 Task: Create a due date automation trigger when advanced on, 2 working days after a card is due add dates with an incomplete due date at 11:00 AM.
Action: Mouse moved to (1042, 322)
Screenshot: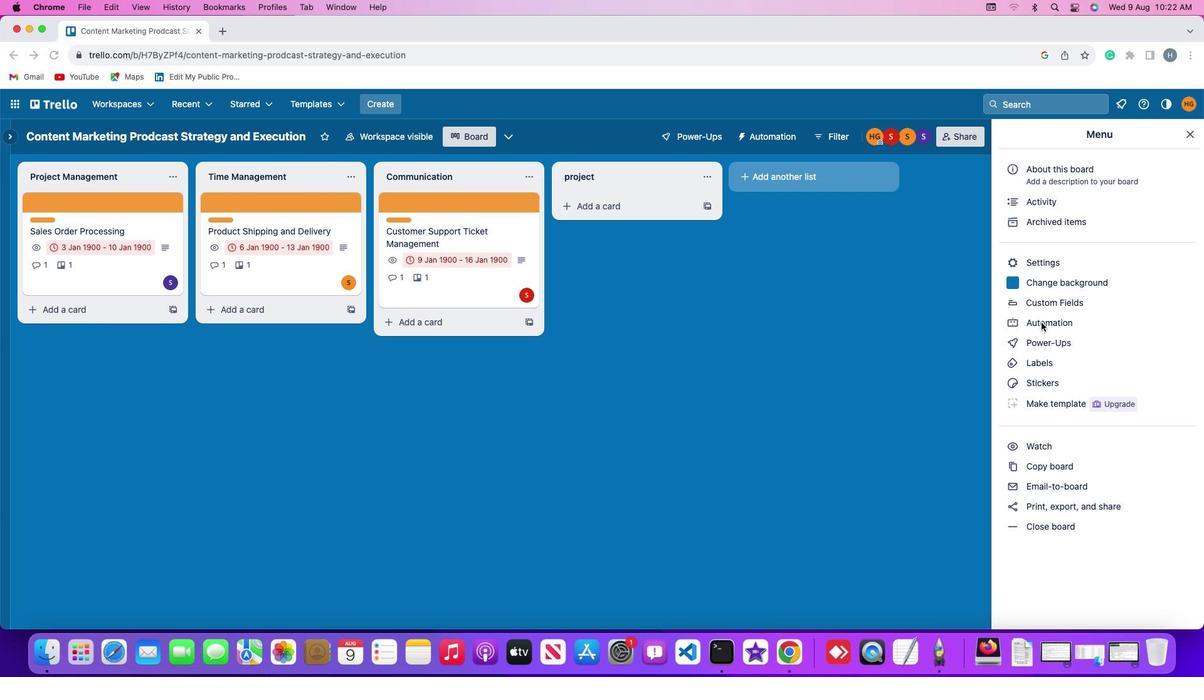 
Action: Mouse pressed left at (1042, 322)
Screenshot: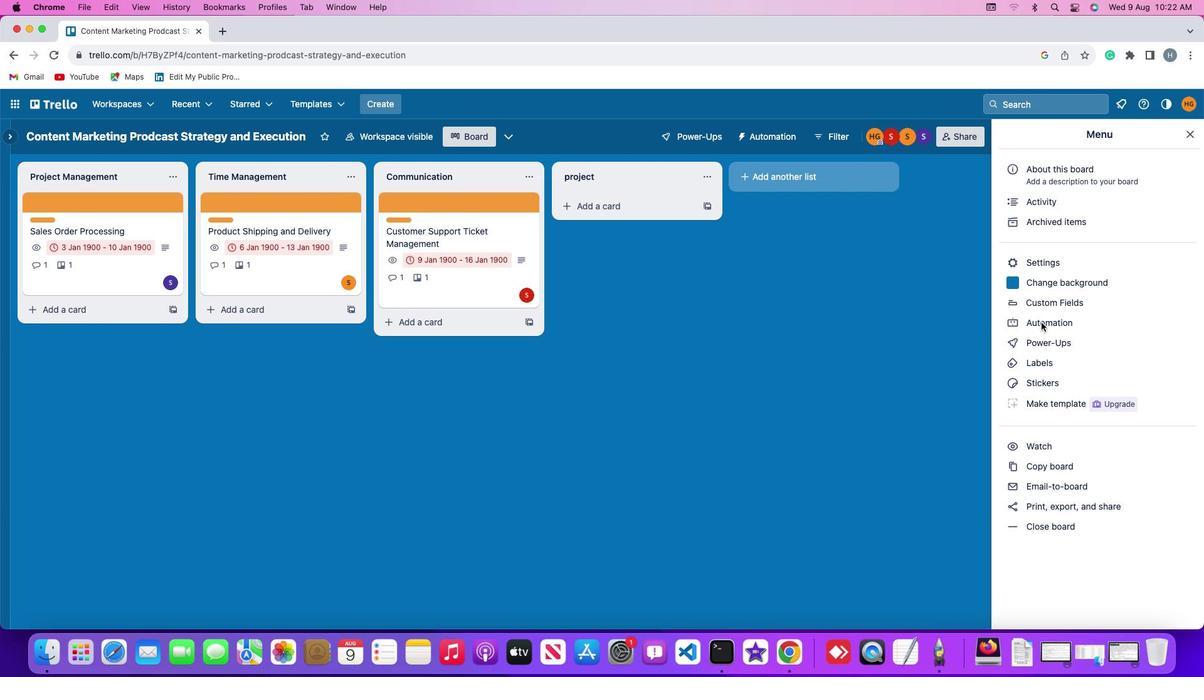
Action: Mouse pressed left at (1042, 322)
Screenshot: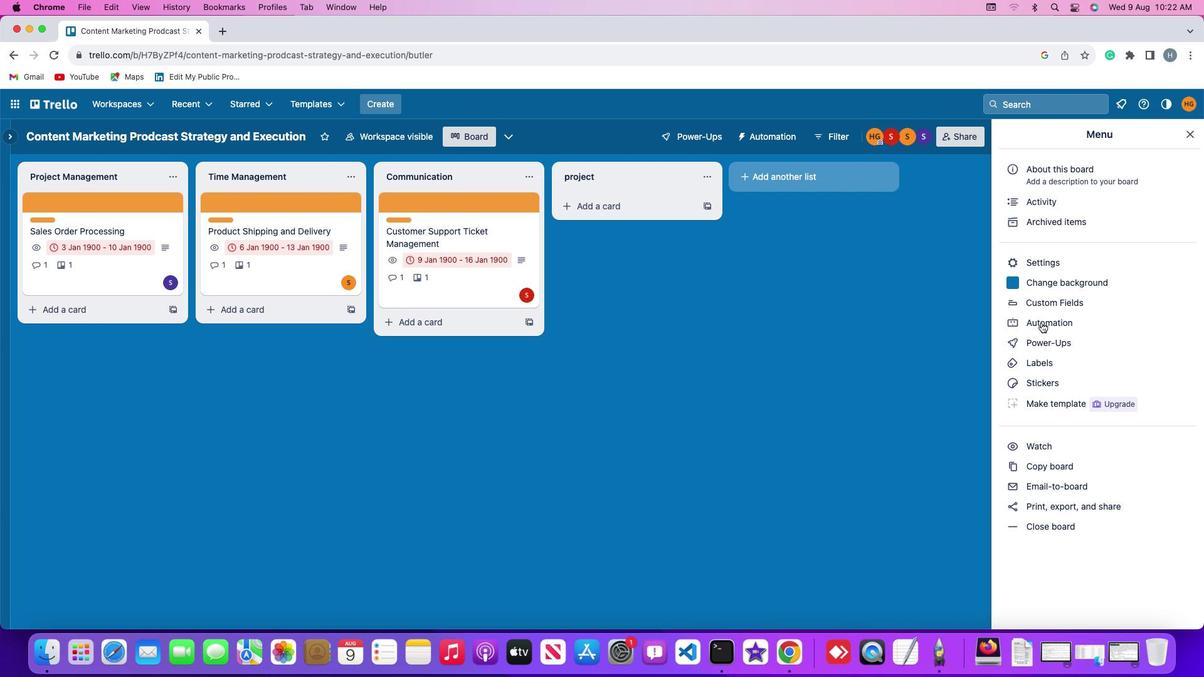 
Action: Mouse moved to (71, 301)
Screenshot: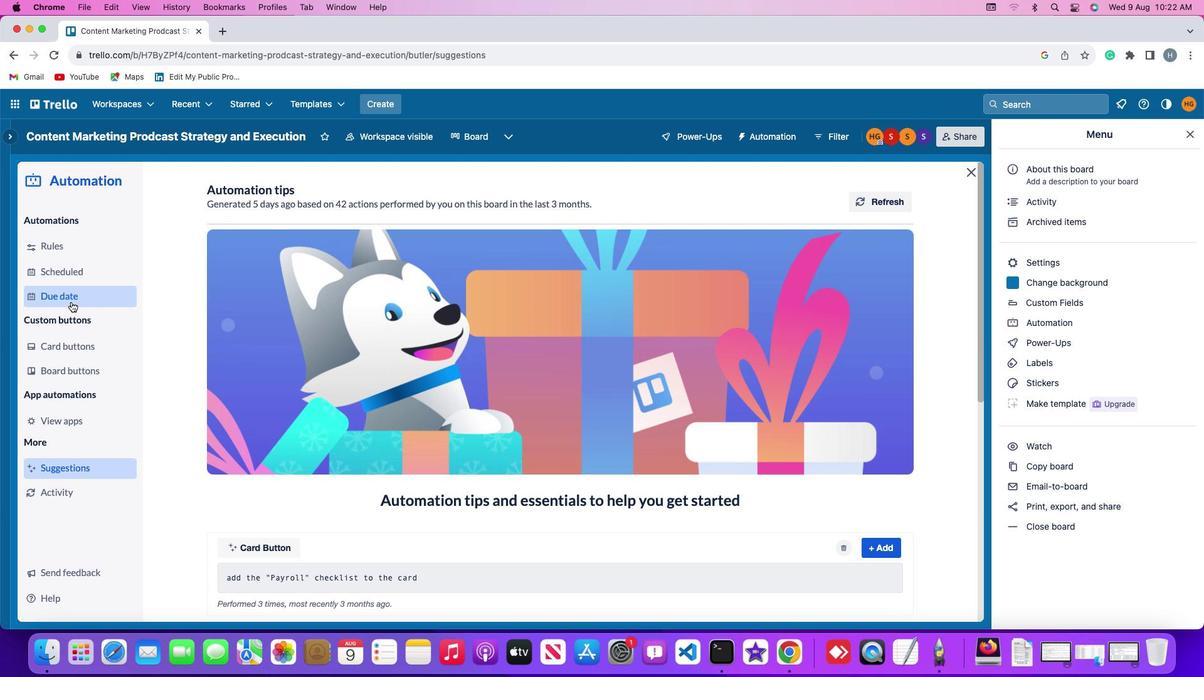 
Action: Mouse pressed left at (71, 301)
Screenshot: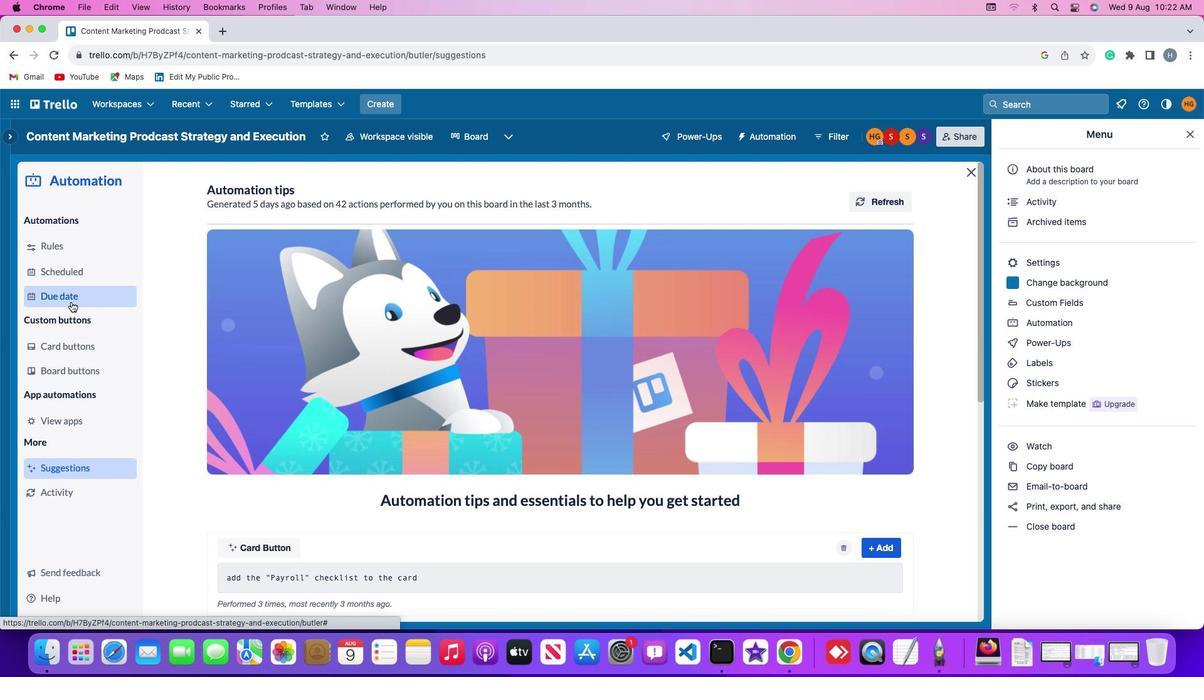 
Action: Mouse moved to (867, 193)
Screenshot: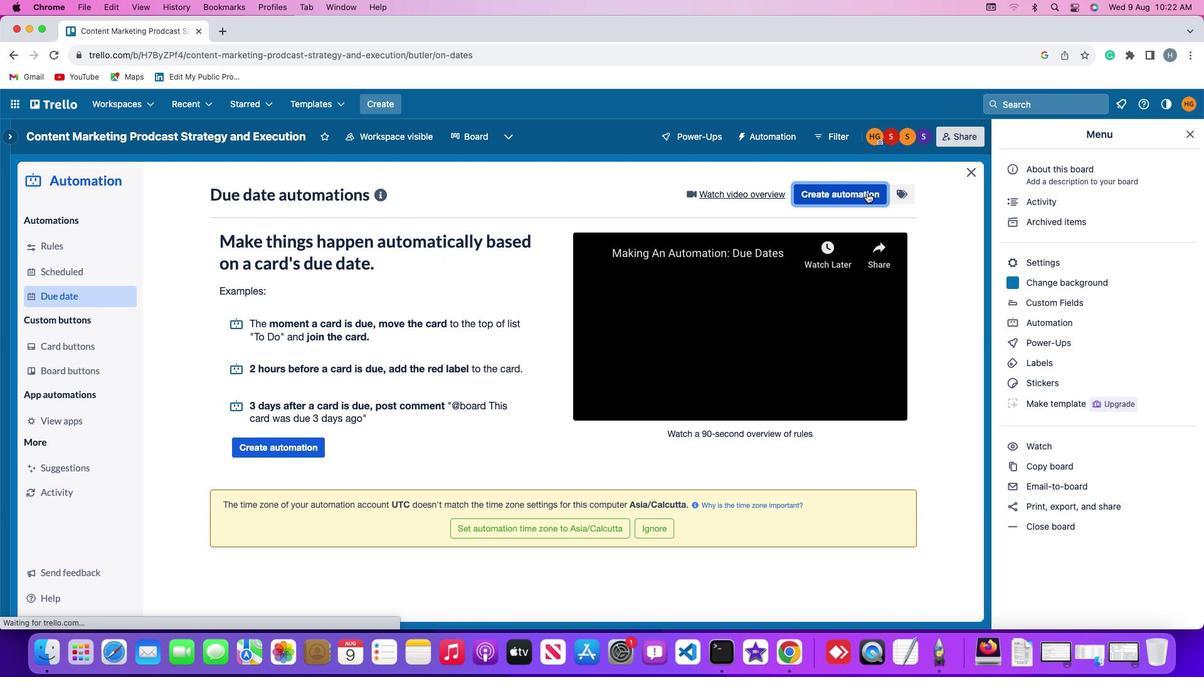
Action: Mouse pressed left at (867, 193)
Screenshot: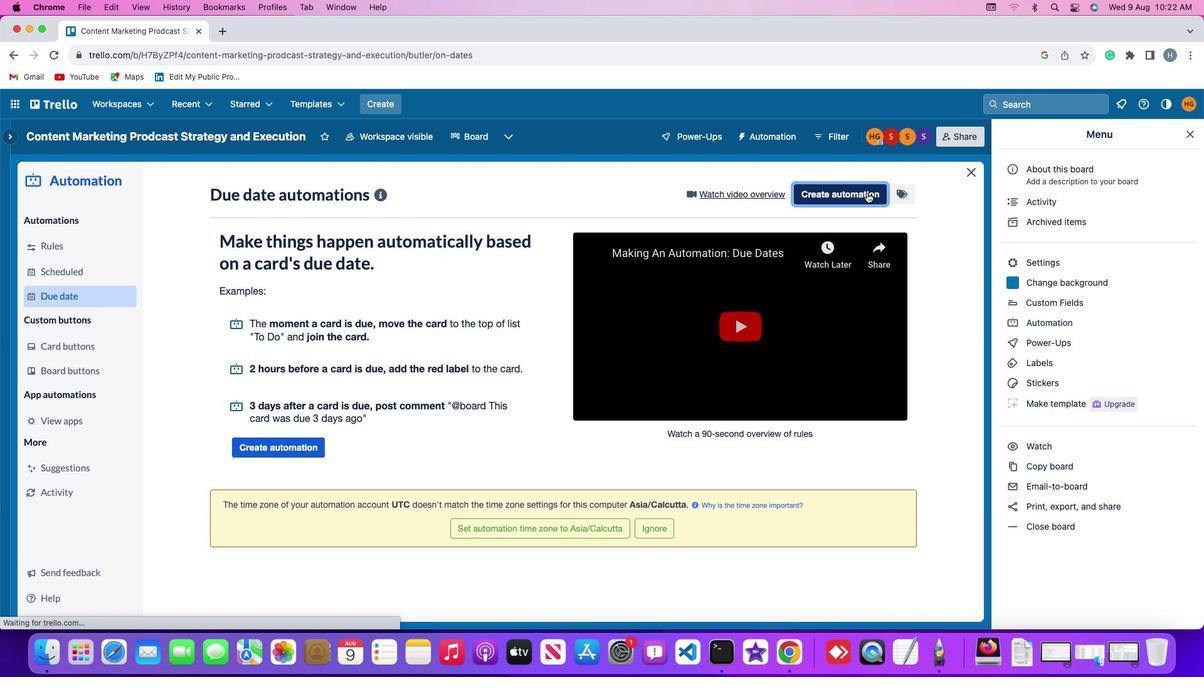 
Action: Mouse moved to (347, 313)
Screenshot: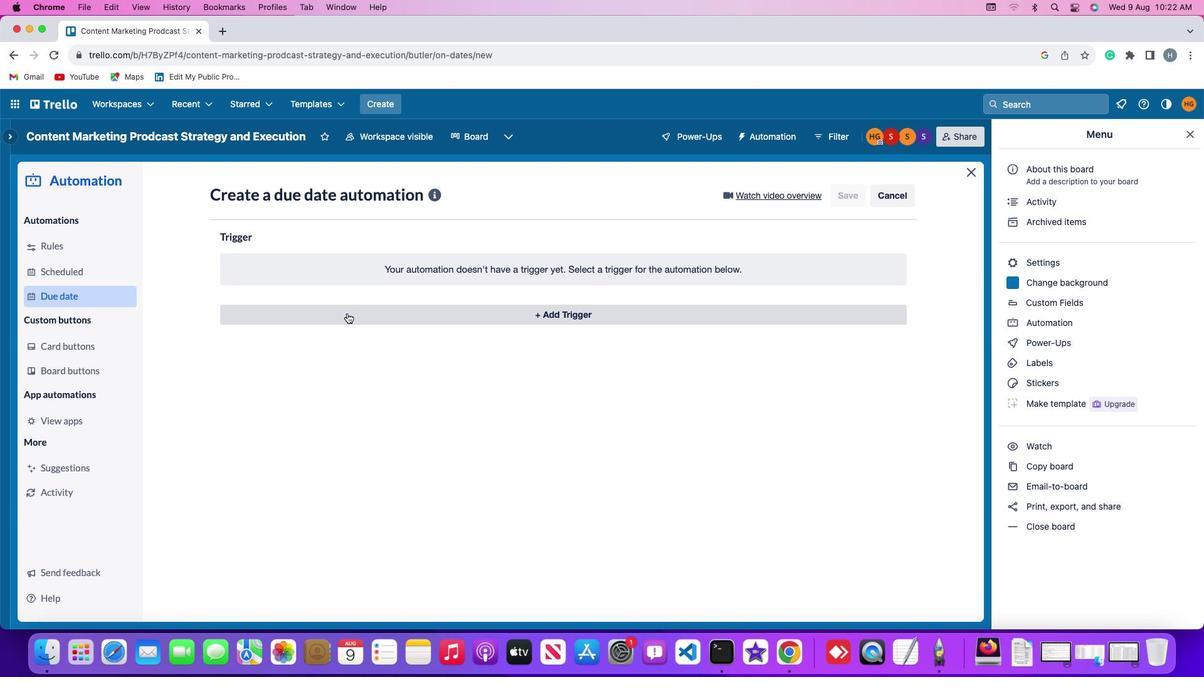 
Action: Mouse pressed left at (347, 313)
Screenshot: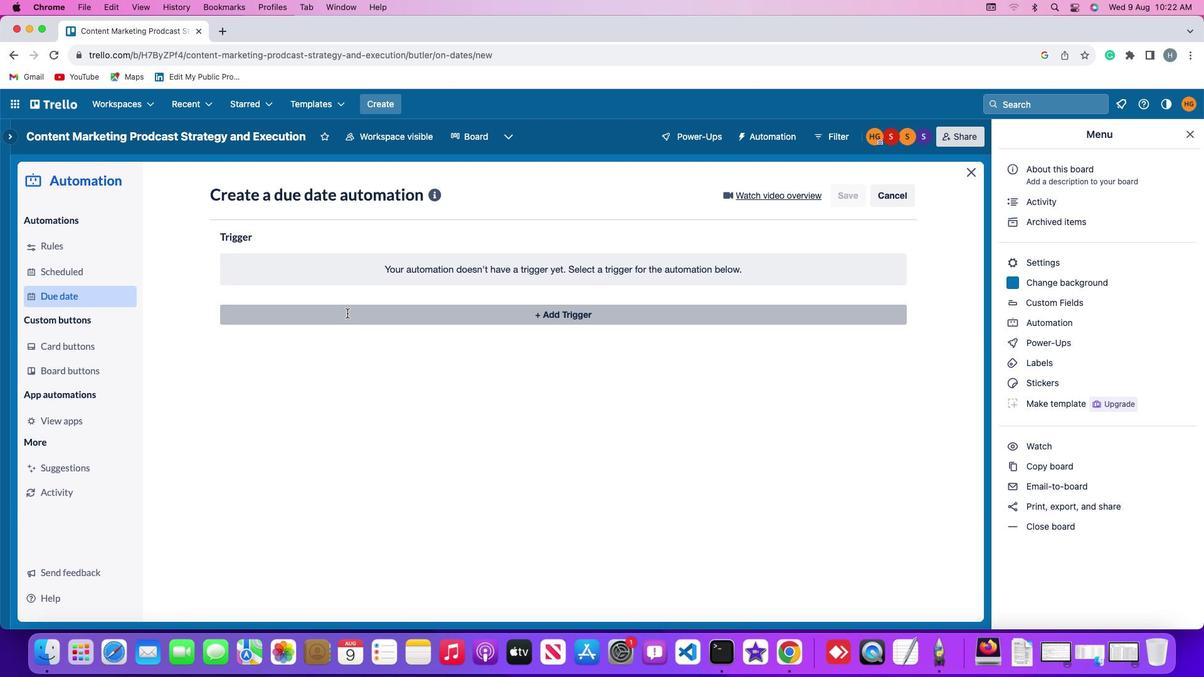 
Action: Mouse moved to (240, 500)
Screenshot: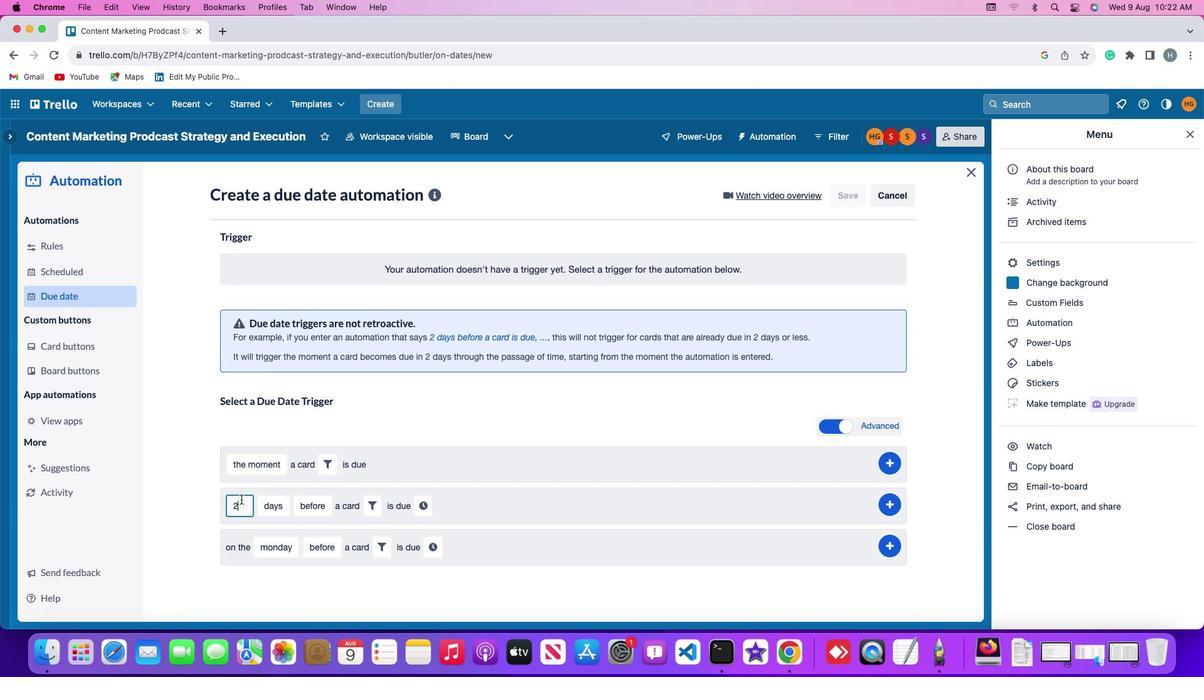 
Action: Mouse pressed left at (240, 500)
Screenshot: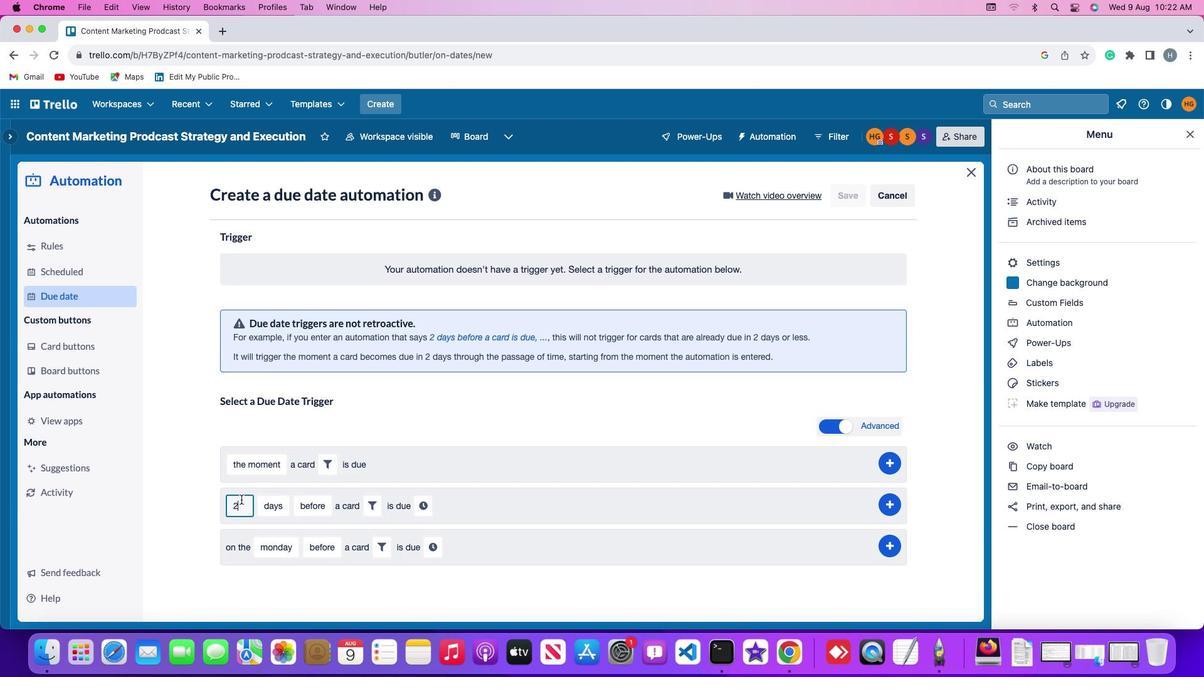 
Action: Key pressed Key.backspace'2'
Screenshot: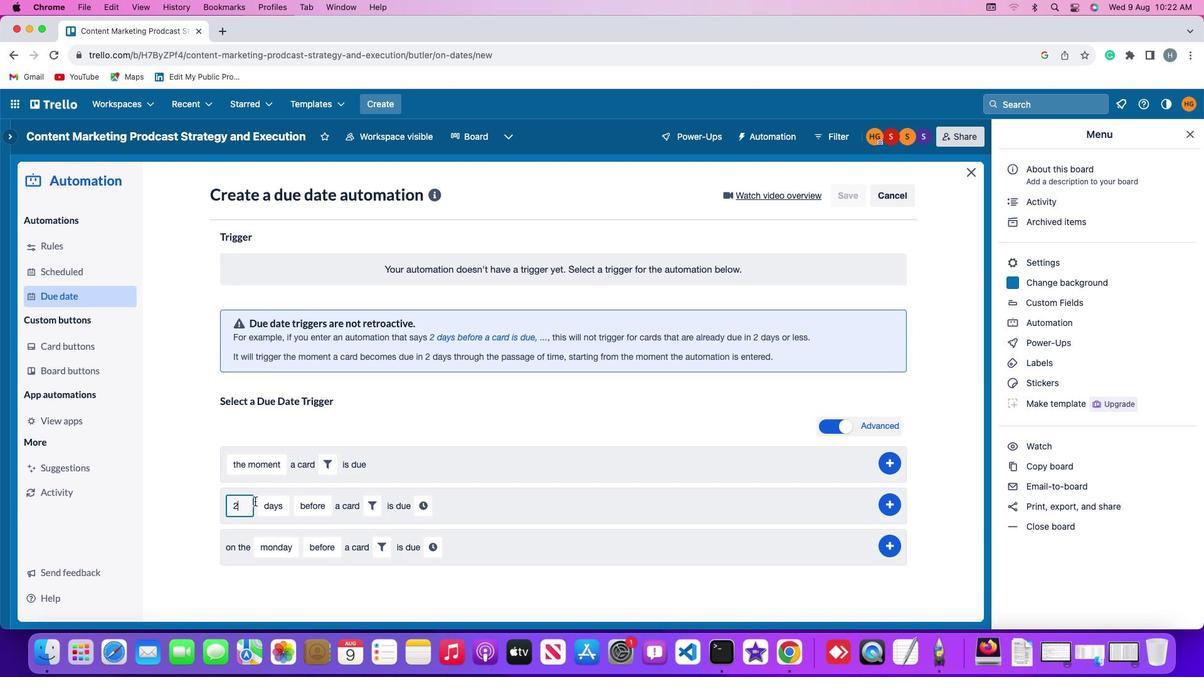 
Action: Mouse moved to (261, 502)
Screenshot: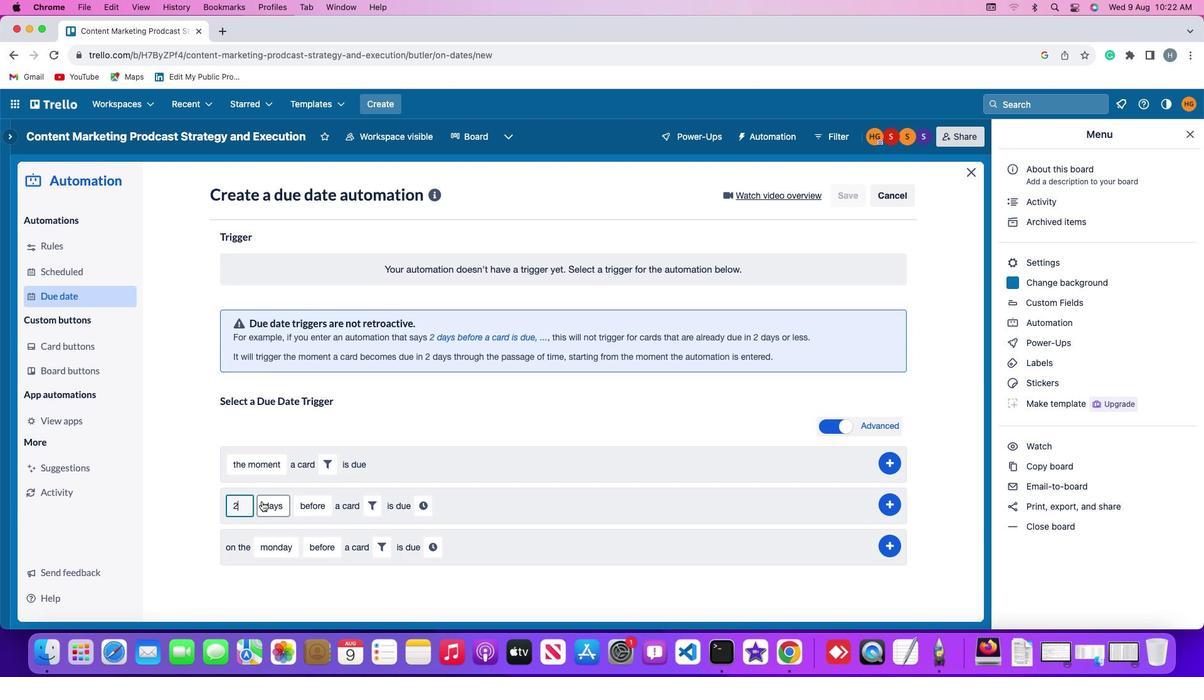 
Action: Mouse pressed left at (261, 502)
Screenshot: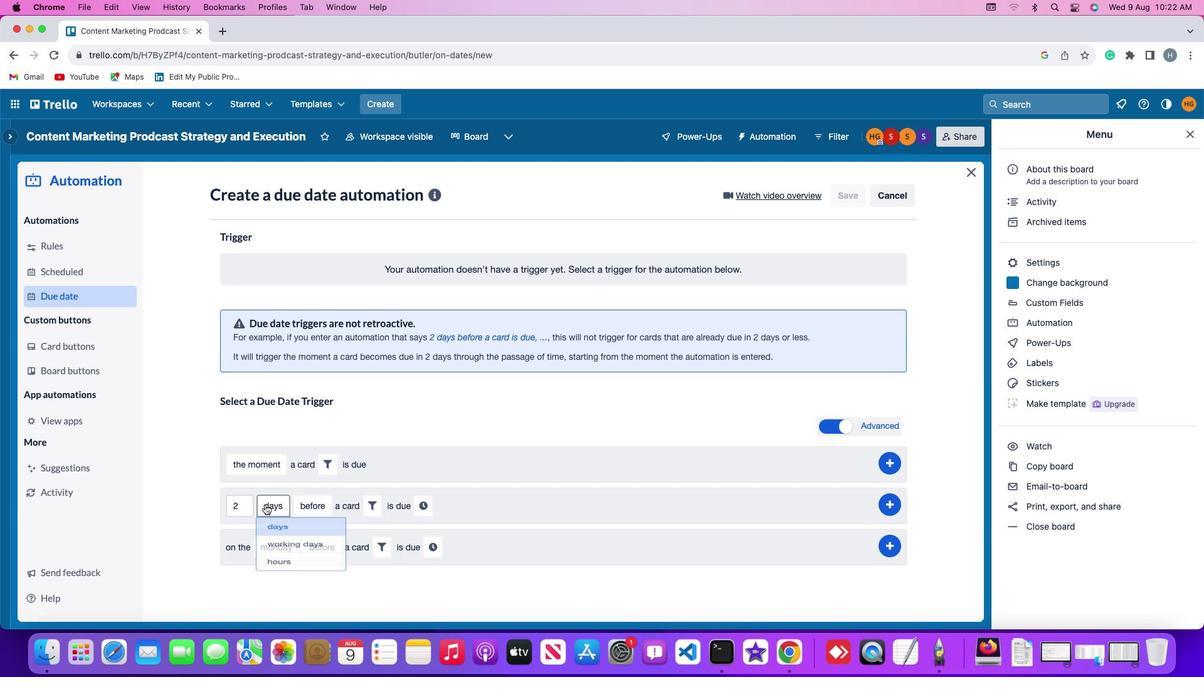 
Action: Mouse moved to (286, 560)
Screenshot: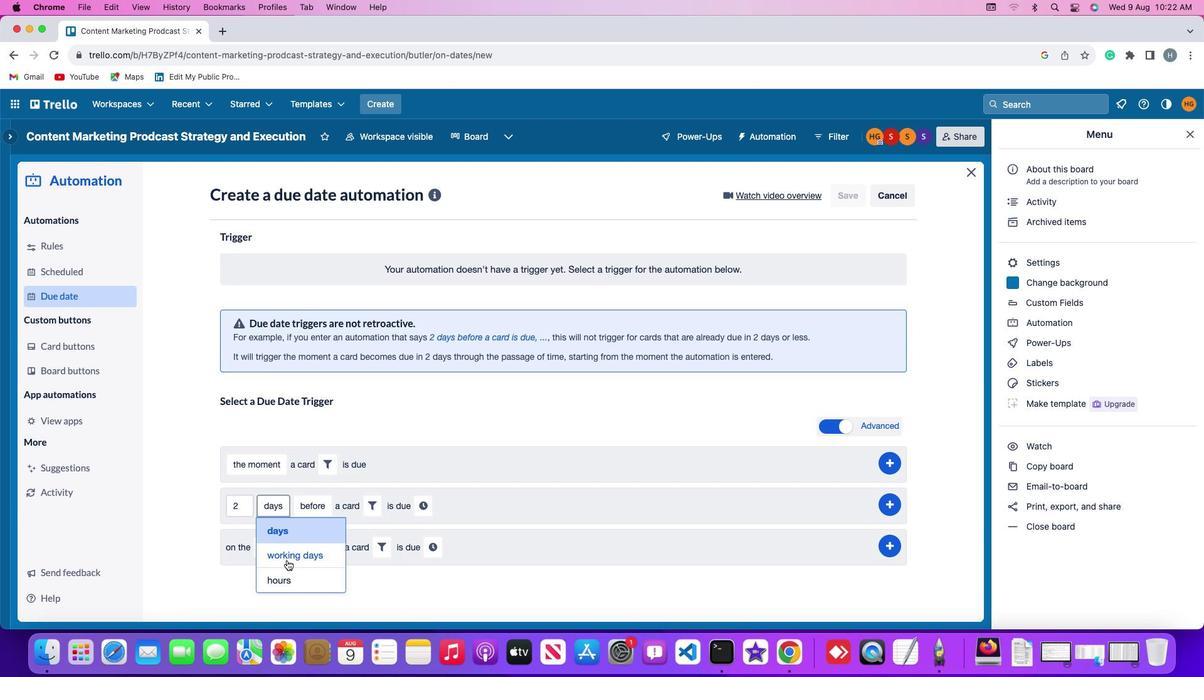 
Action: Mouse pressed left at (286, 560)
Screenshot: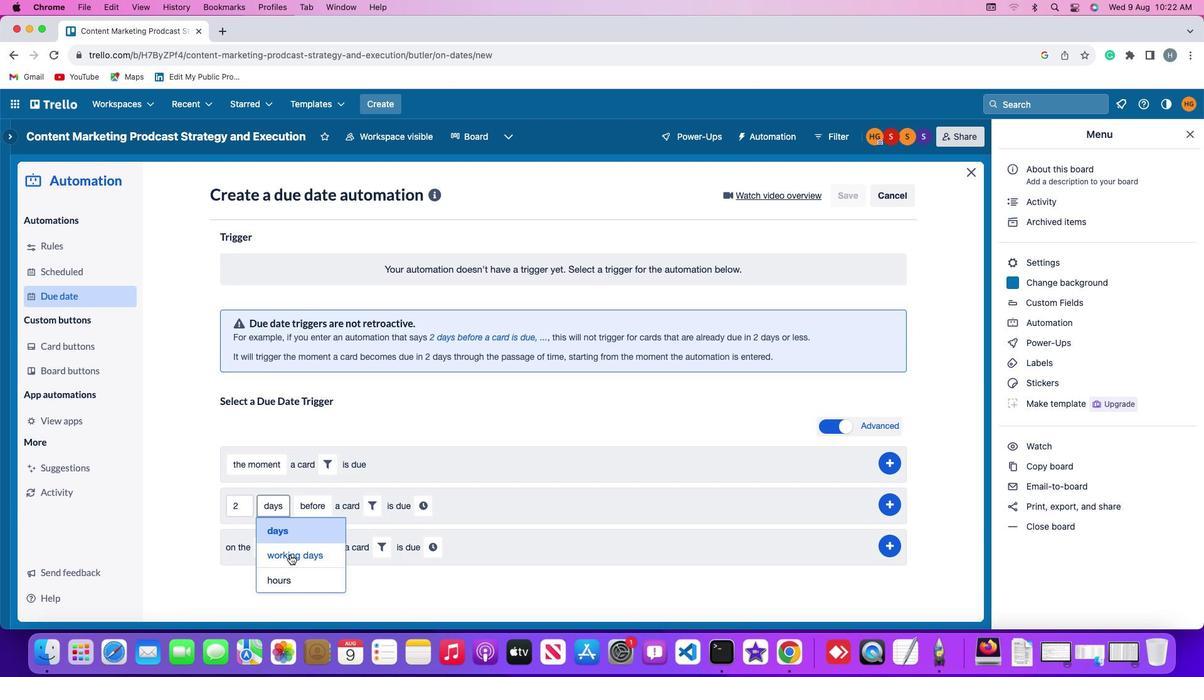 
Action: Mouse moved to (350, 507)
Screenshot: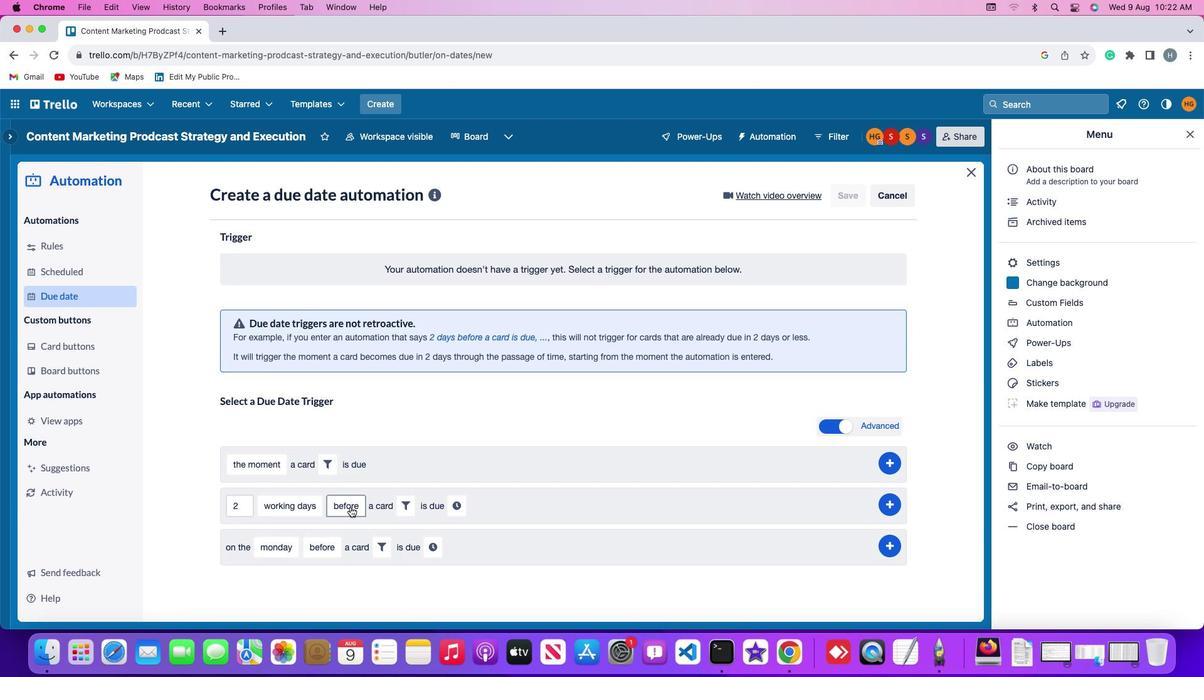 
Action: Mouse pressed left at (350, 507)
Screenshot: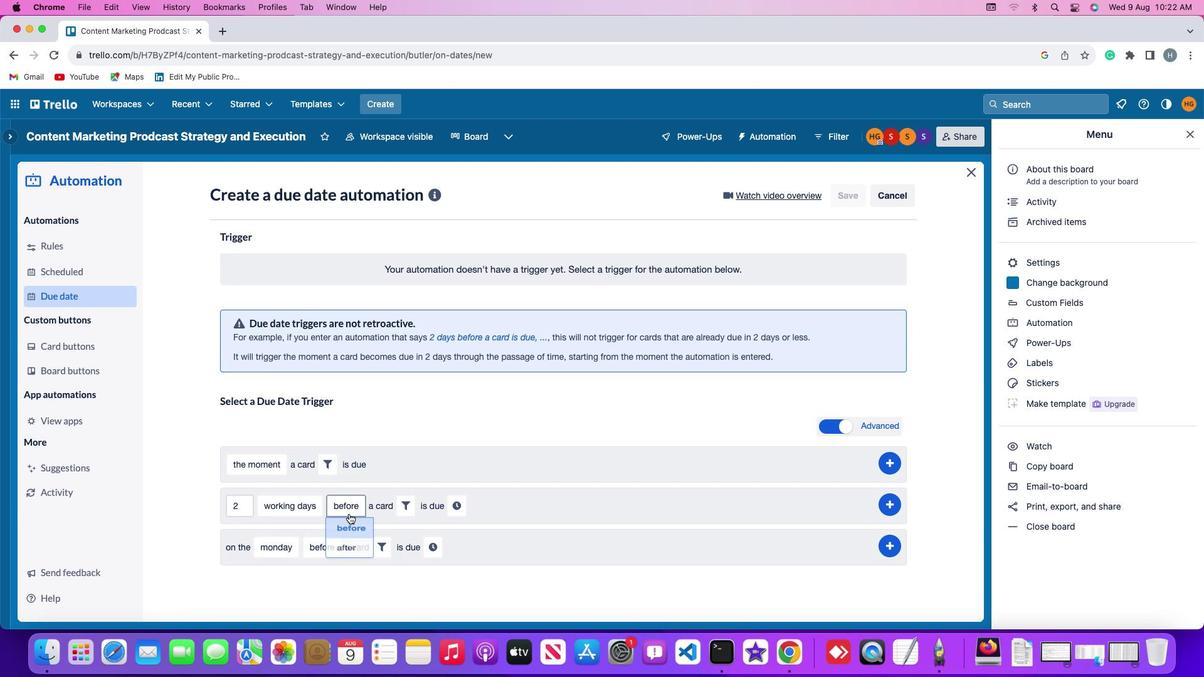 
Action: Mouse moved to (347, 554)
Screenshot: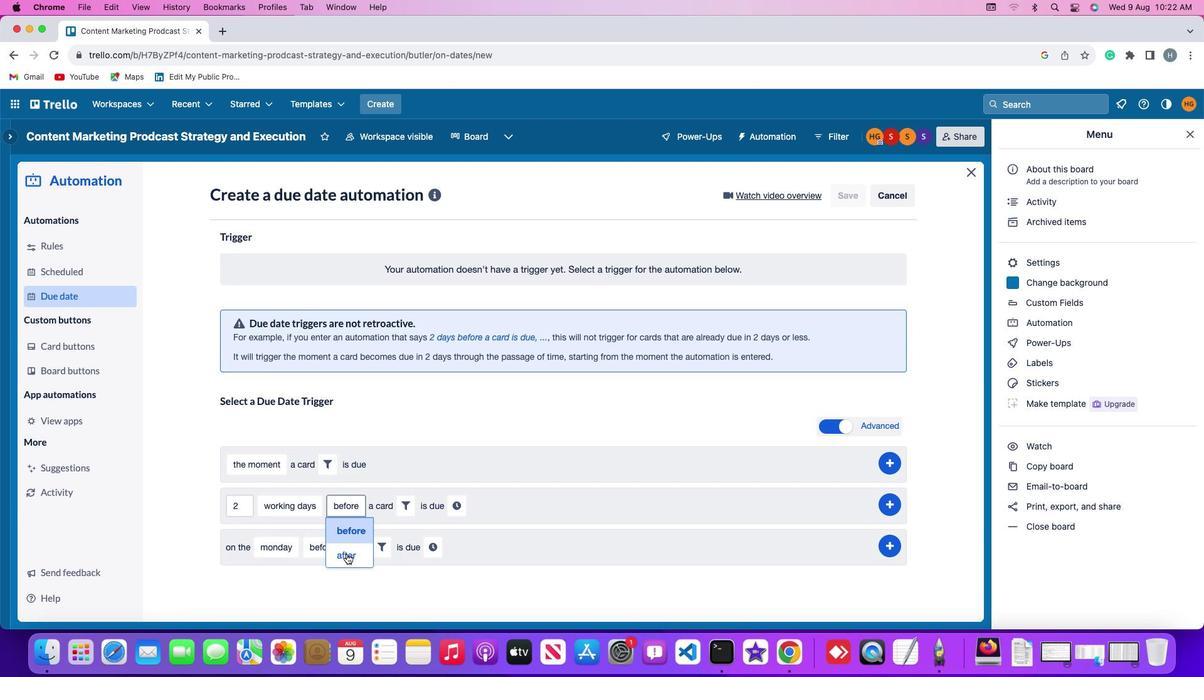 
Action: Mouse pressed left at (347, 554)
Screenshot: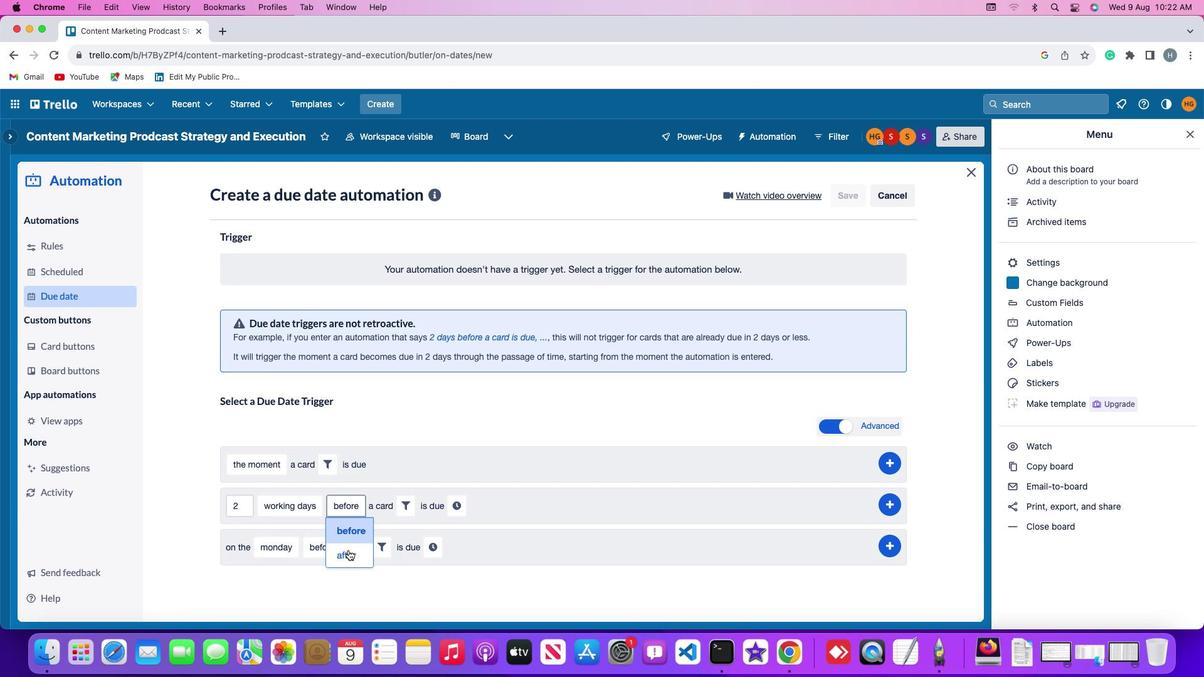 
Action: Mouse moved to (398, 504)
Screenshot: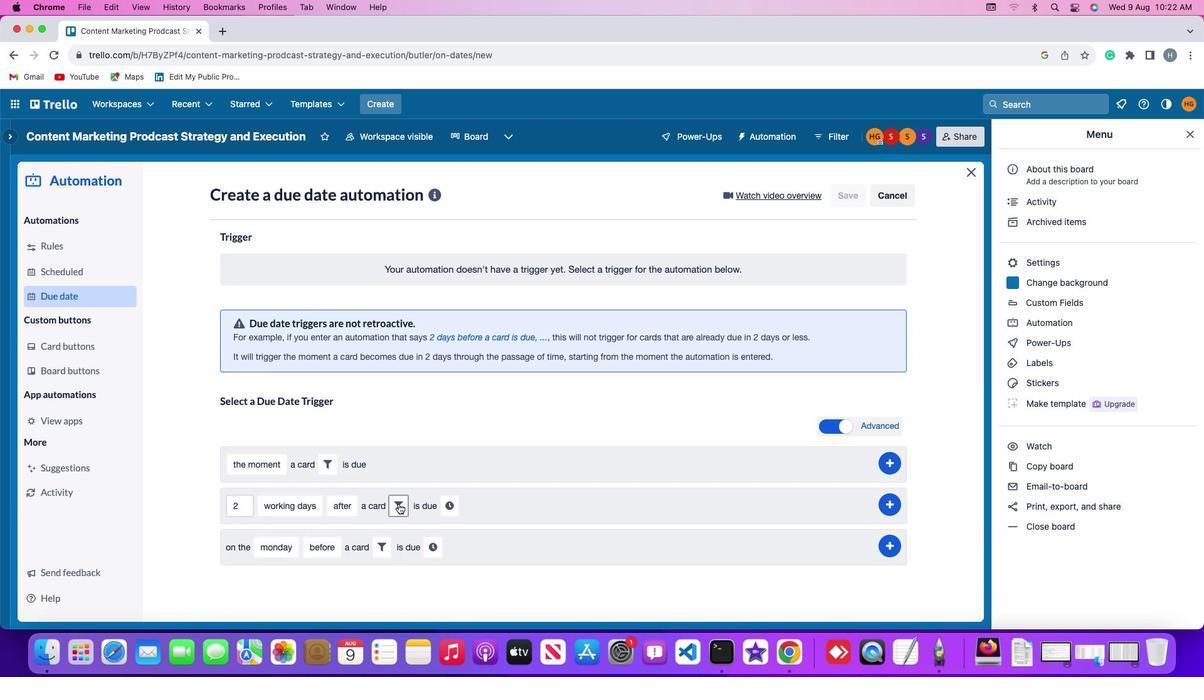 
Action: Mouse pressed left at (398, 504)
Screenshot: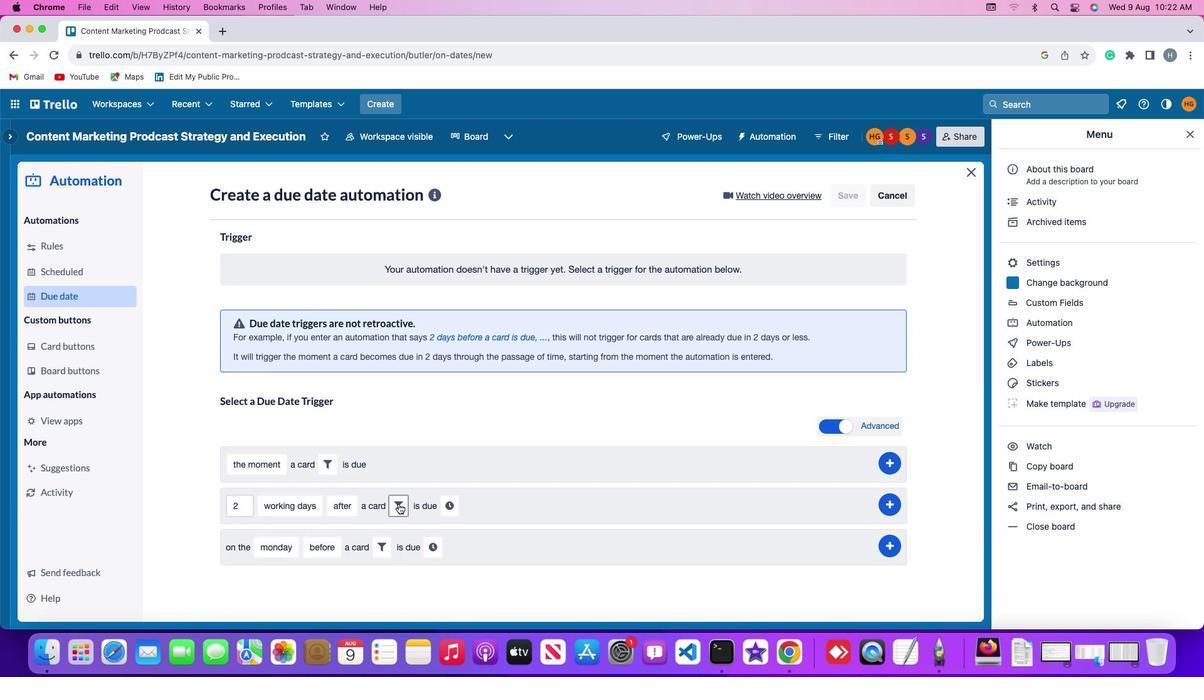 
Action: Mouse moved to (466, 554)
Screenshot: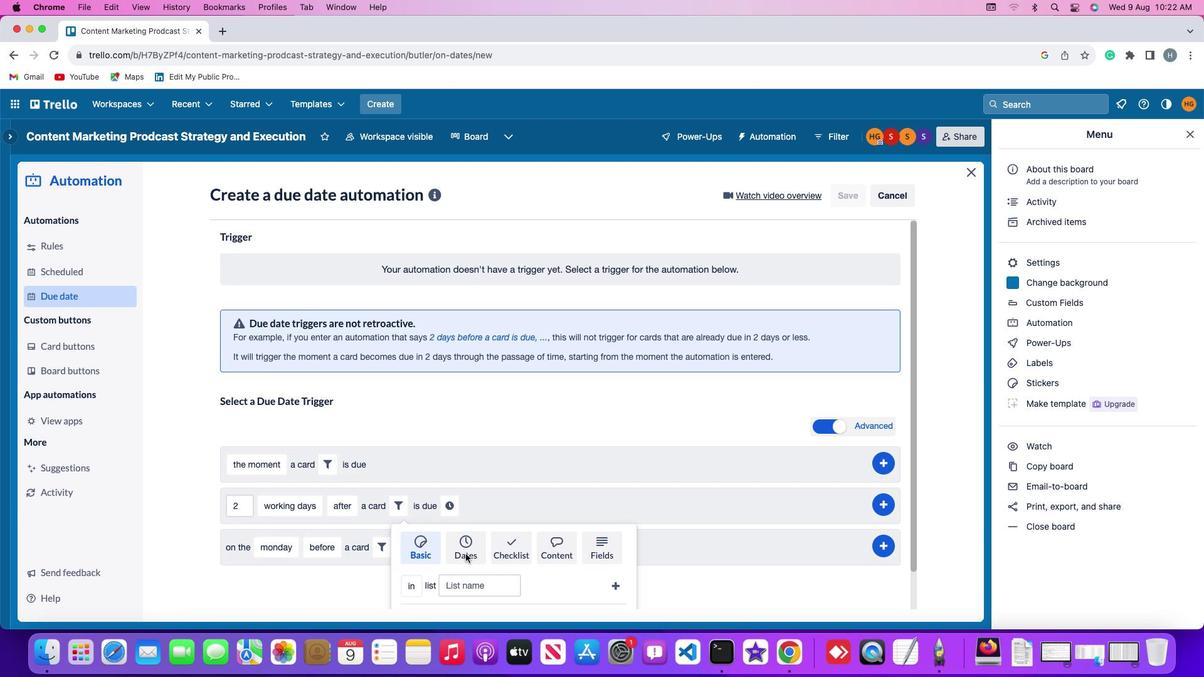 
Action: Mouse pressed left at (466, 554)
Screenshot: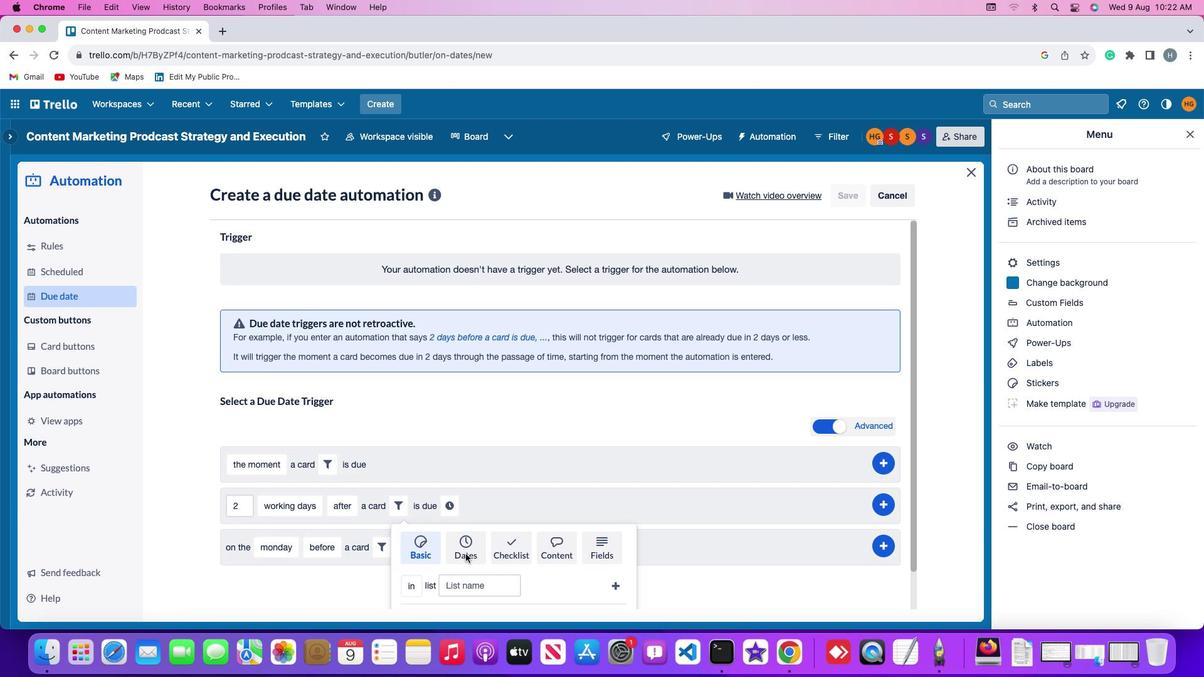 
Action: Mouse moved to (419, 589)
Screenshot: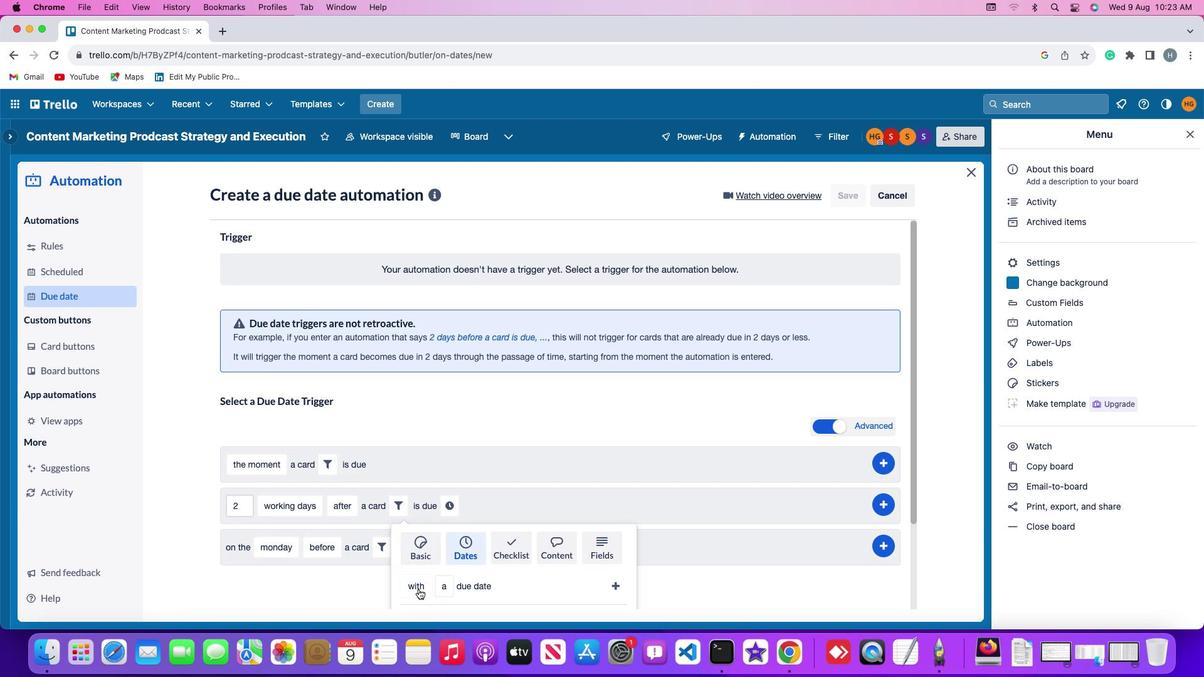 
Action: Mouse pressed left at (419, 589)
Screenshot: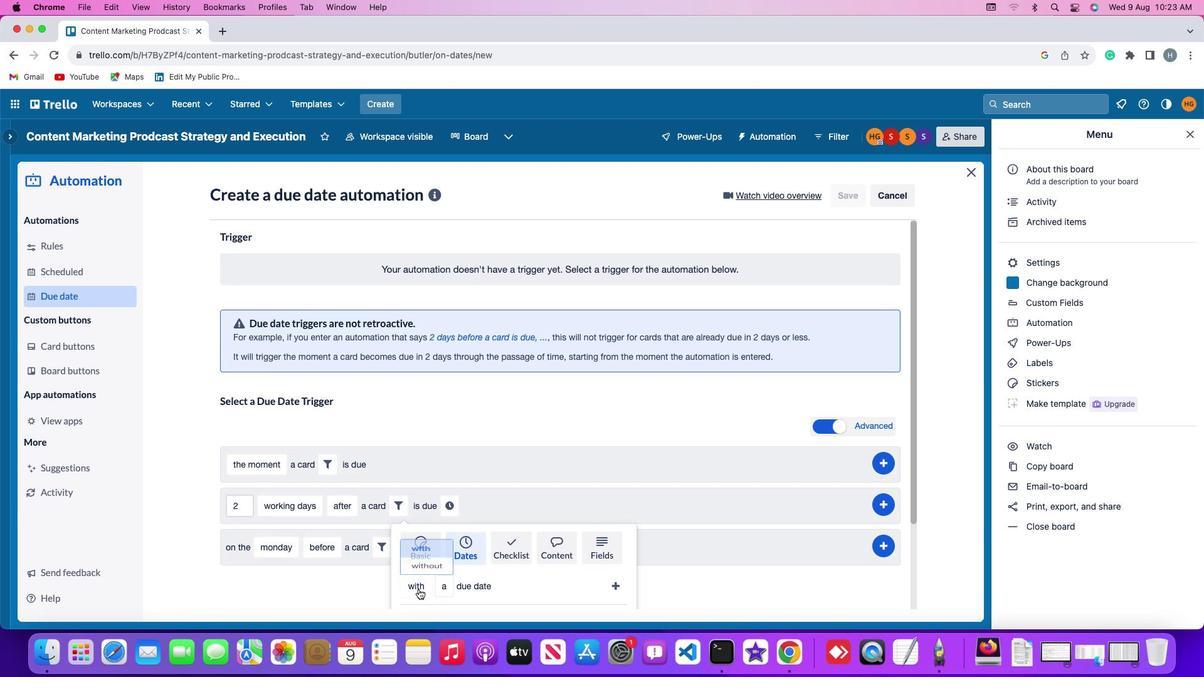 
Action: Mouse moved to (429, 539)
Screenshot: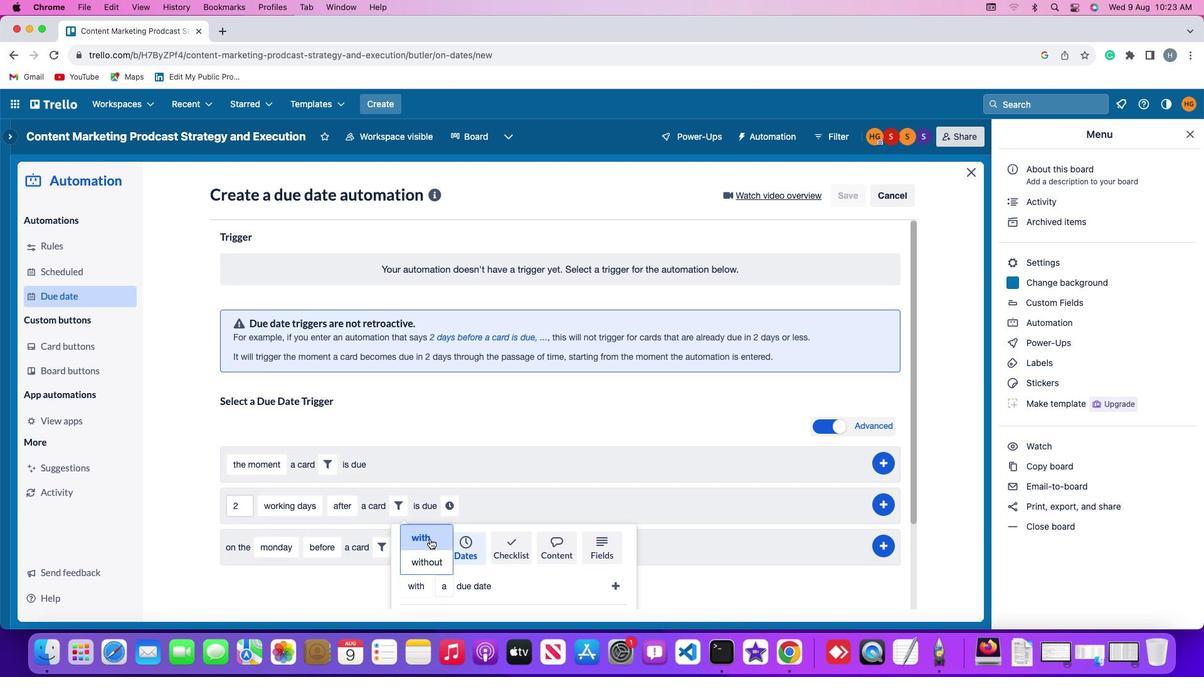 
Action: Mouse pressed left at (429, 539)
Screenshot: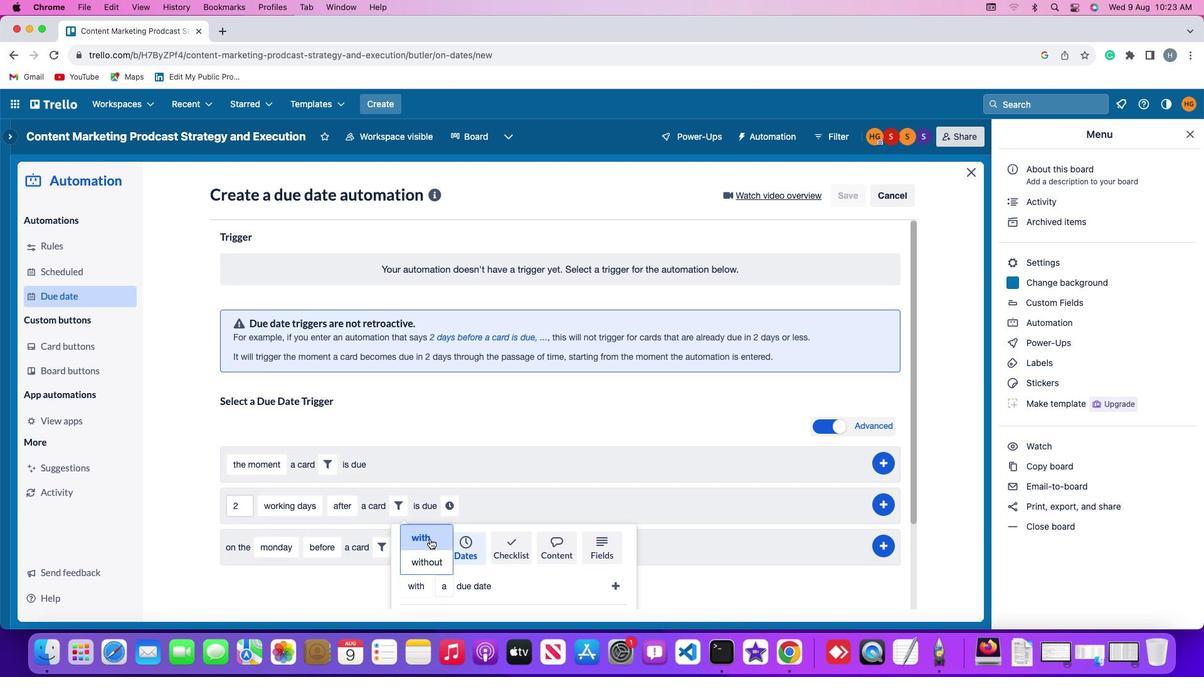 
Action: Mouse moved to (445, 590)
Screenshot: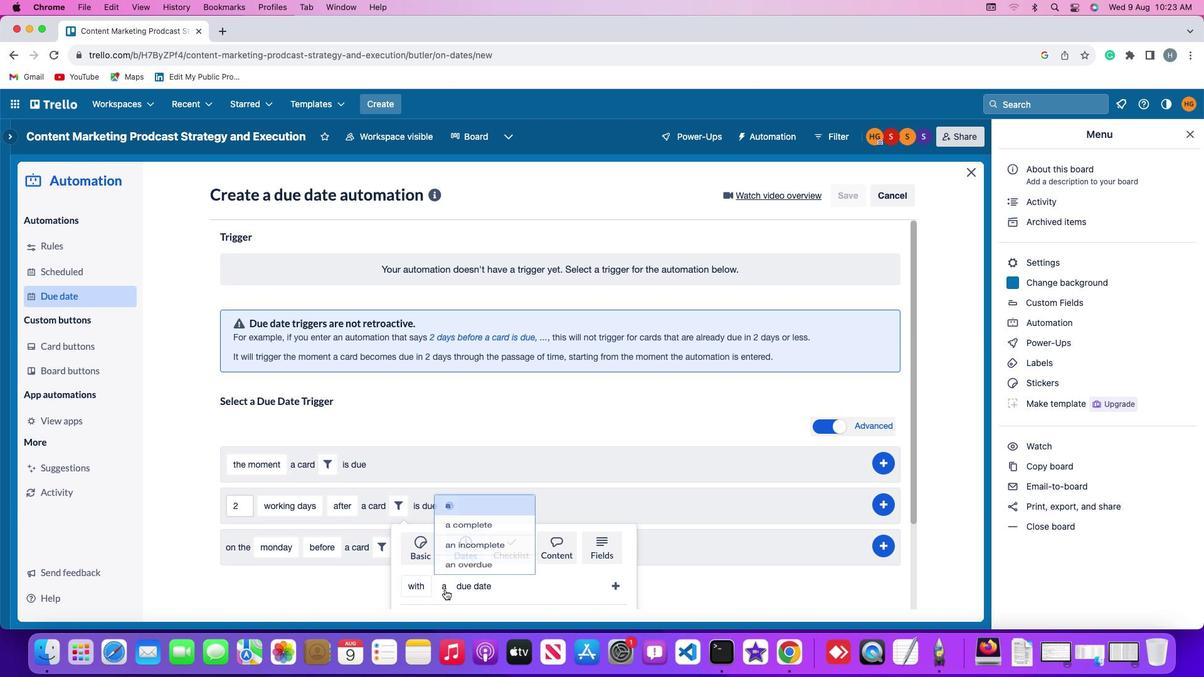 
Action: Mouse pressed left at (445, 590)
Screenshot: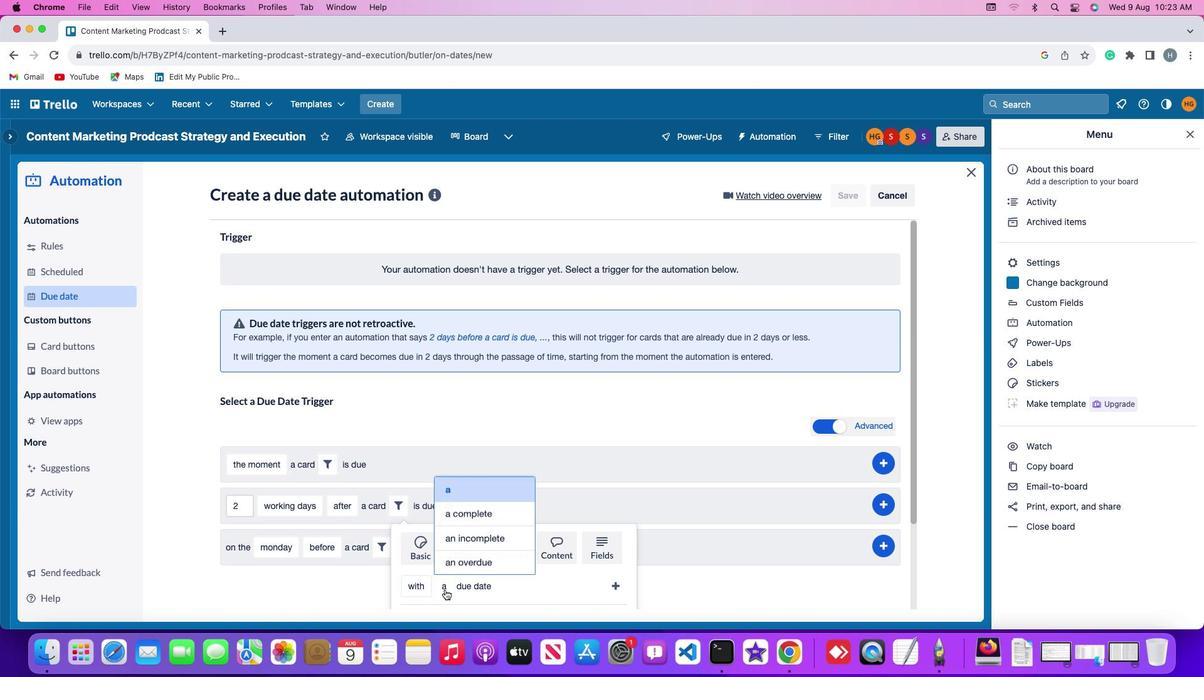 
Action: Mouse moved to (480, 539)
Screenshot: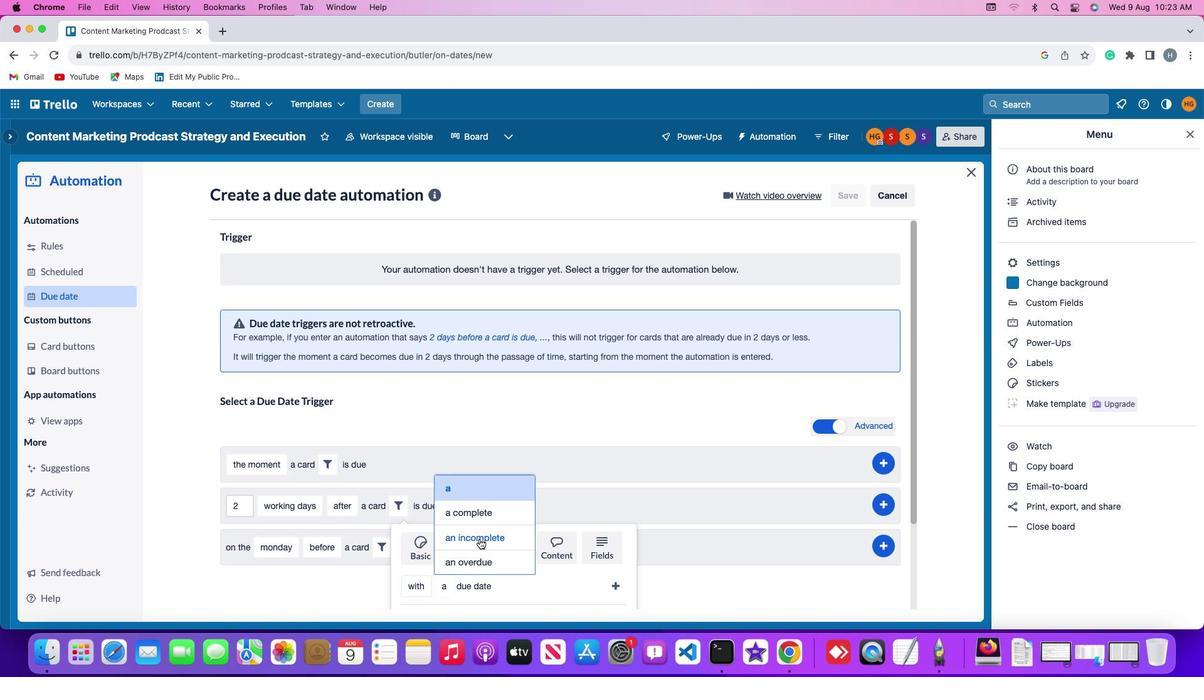 
Action: Mouse pressed left at (480, 539)
Screenshot: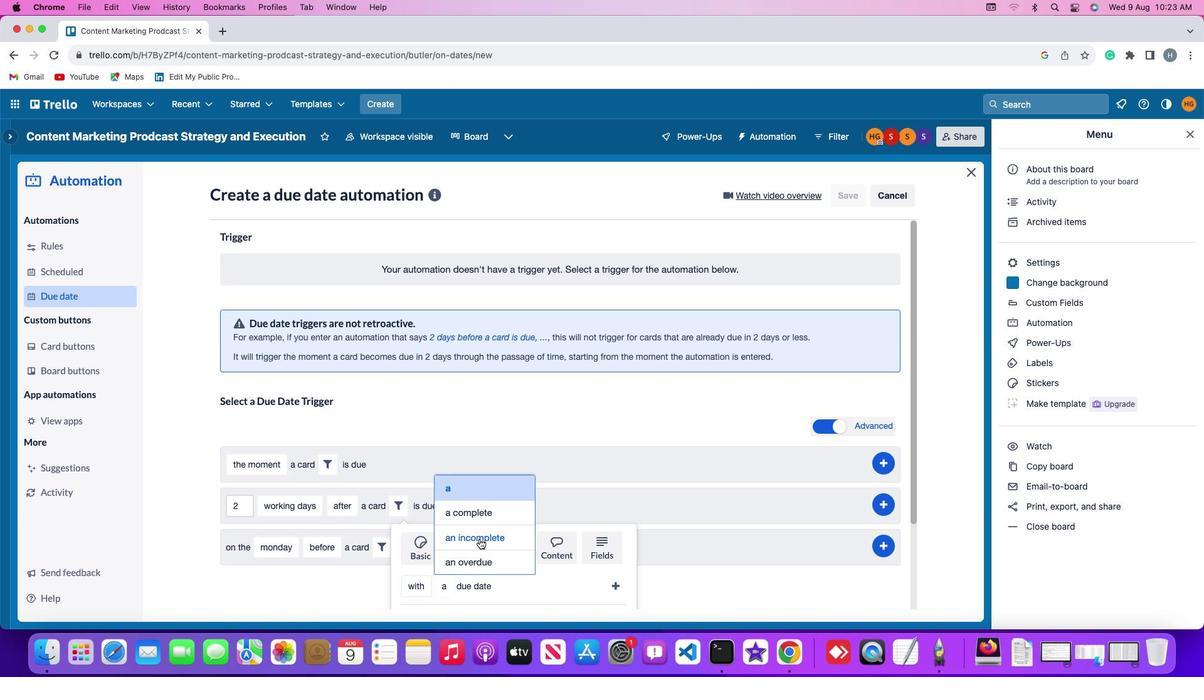 
Action: Mouse moved to (614, 581)
Screenshot: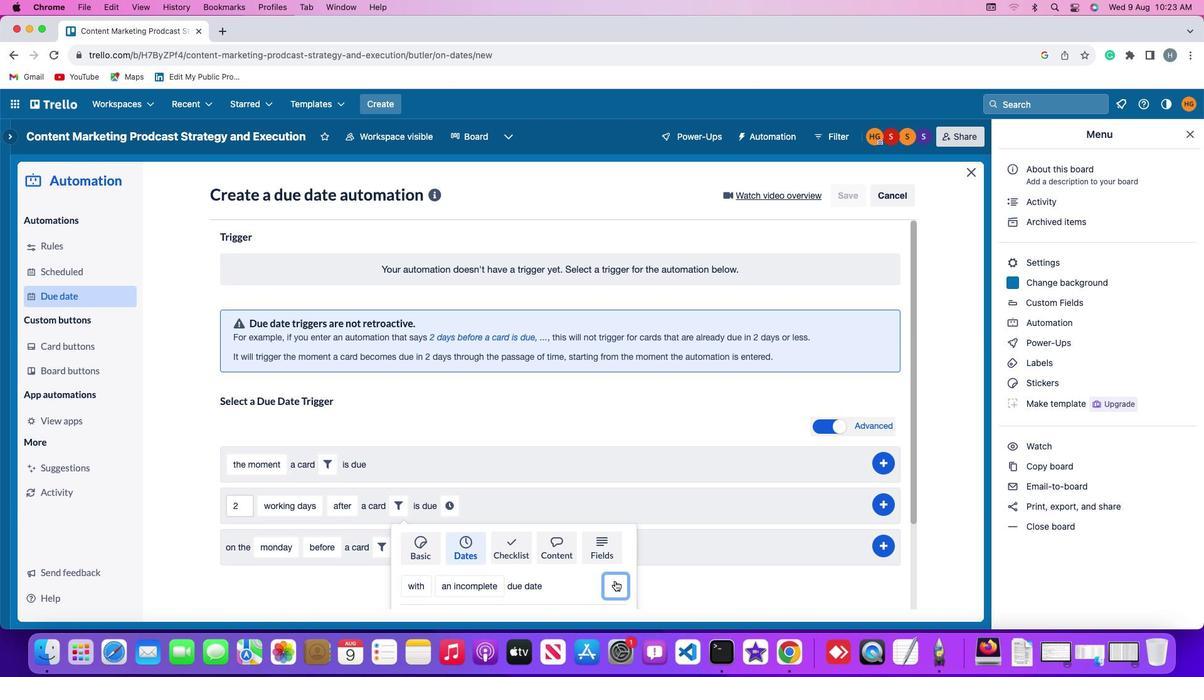 
Action: Mouse pressed left at (614, 581)
Screenshot: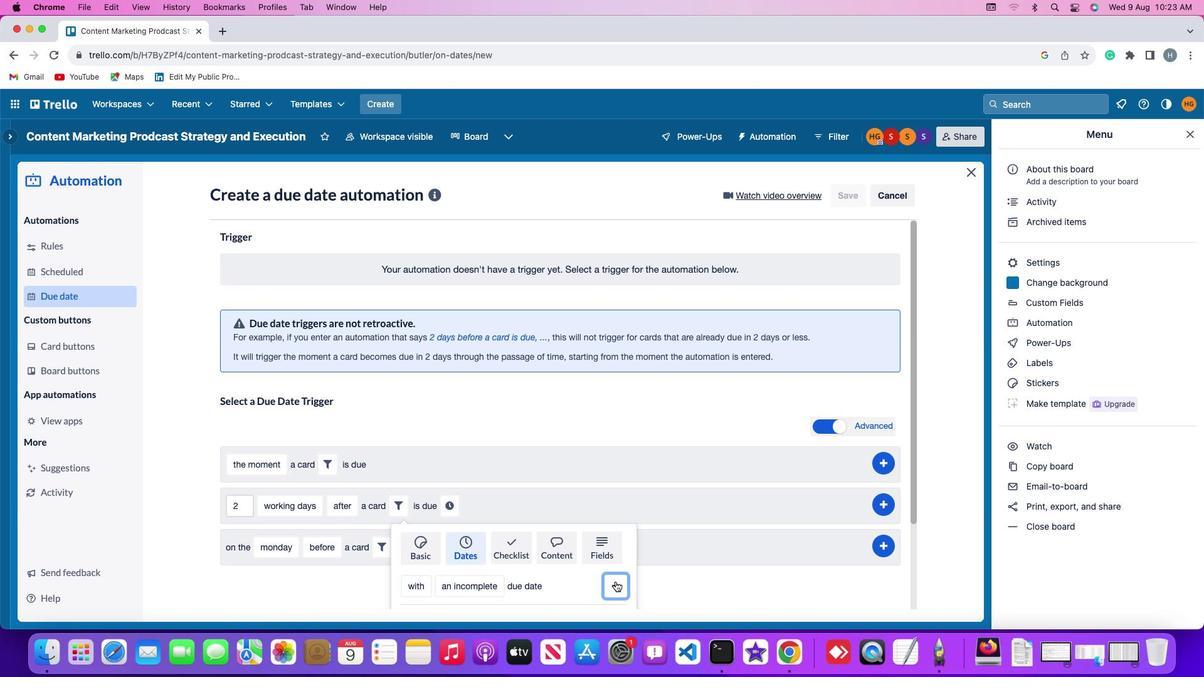
Action: Mouse moved to (590, 508)
Screenshot: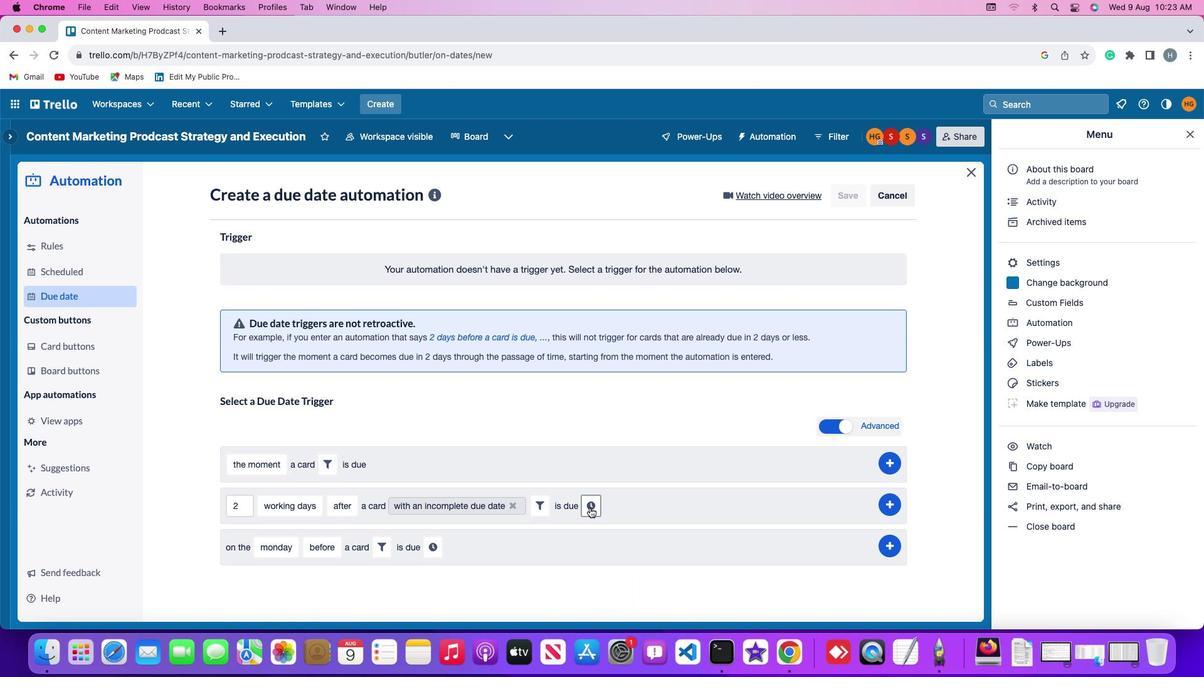 
Action: Mouse pressed left at (590, 508)
Screenshot: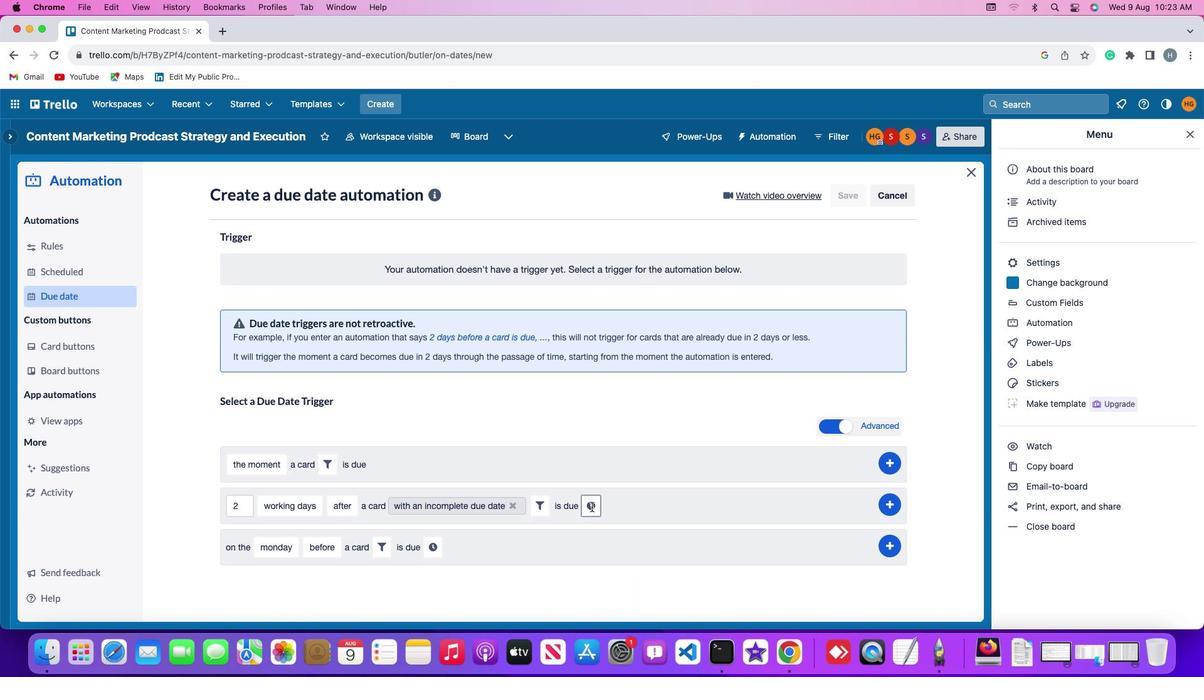 
Action: Mouse moved to (619, 506)
Screenshot: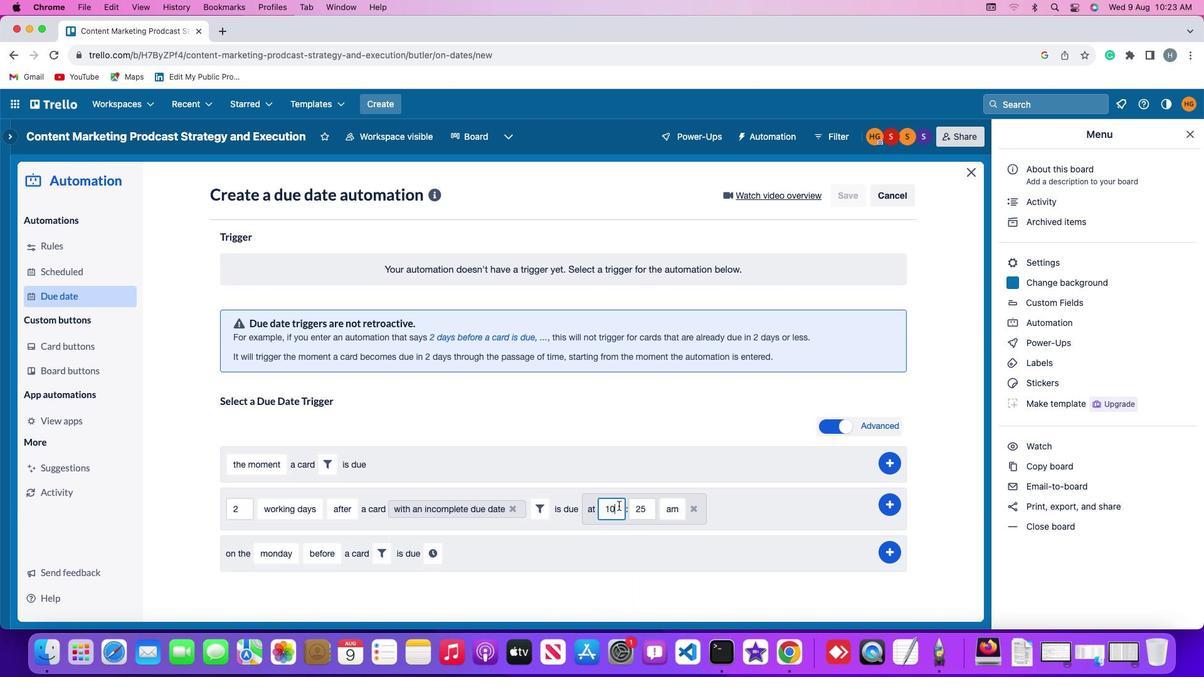 
Action: Mouse pressed left at (619, 506)
Screenshot: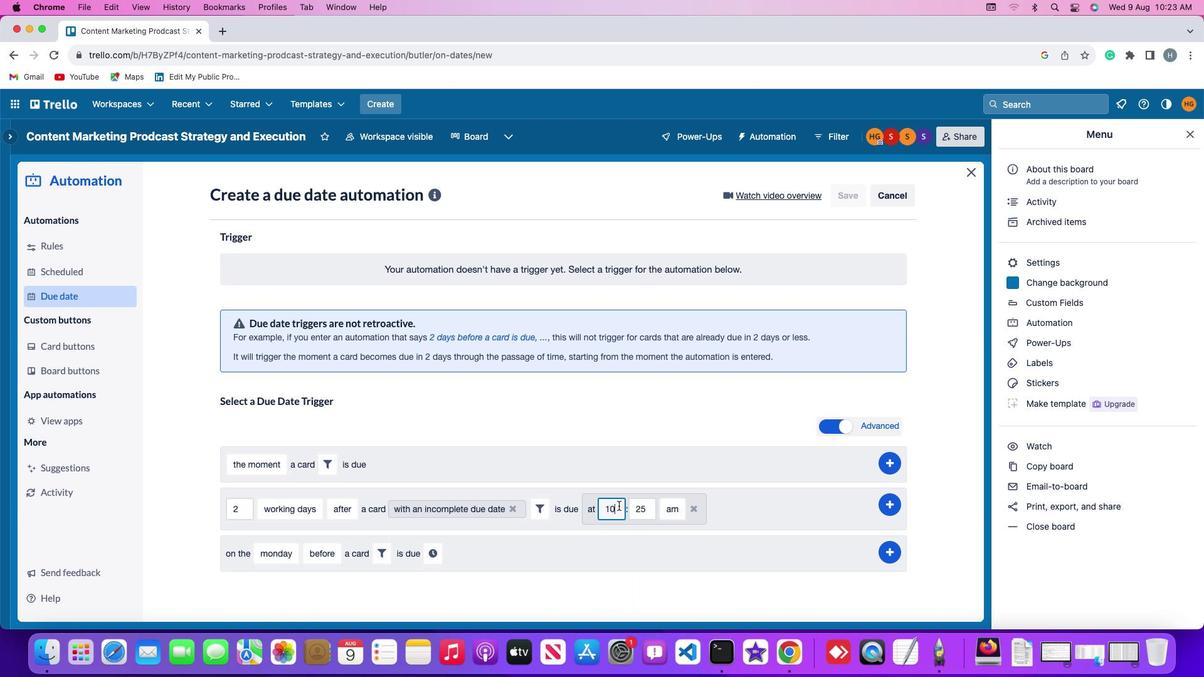 
Action: Key pressed Key.backspaceKey.backspace'1''1'
Screenshot: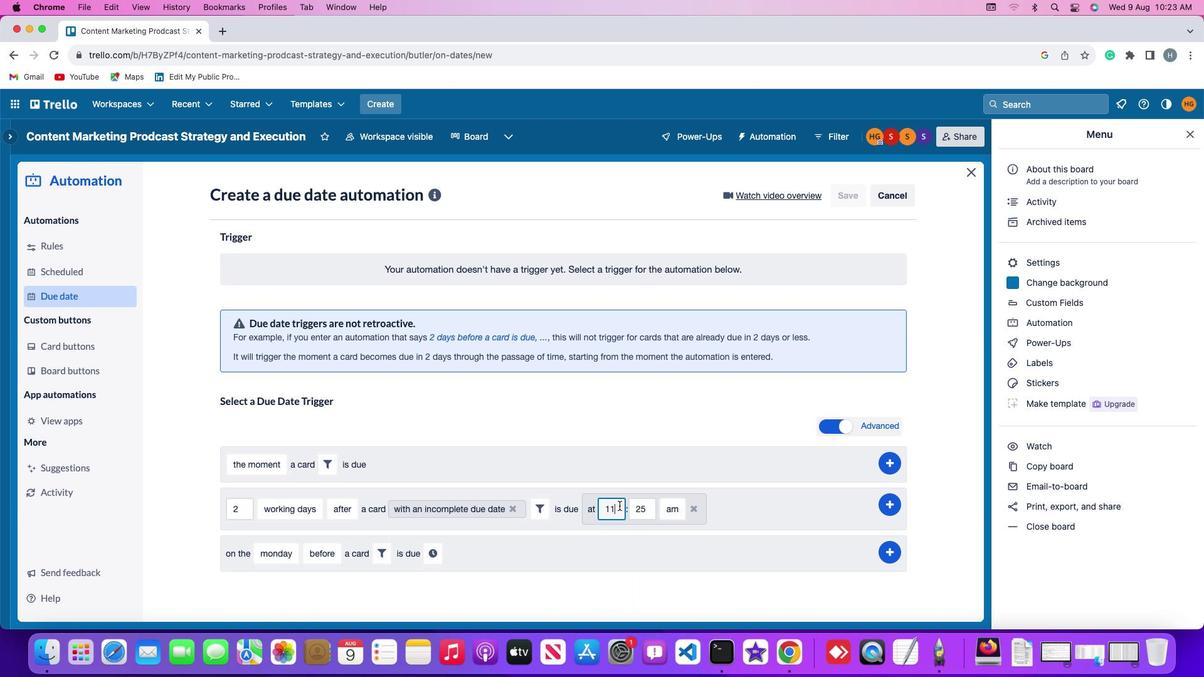 
Action: Mouse moved to (644, 506)
Screenshot: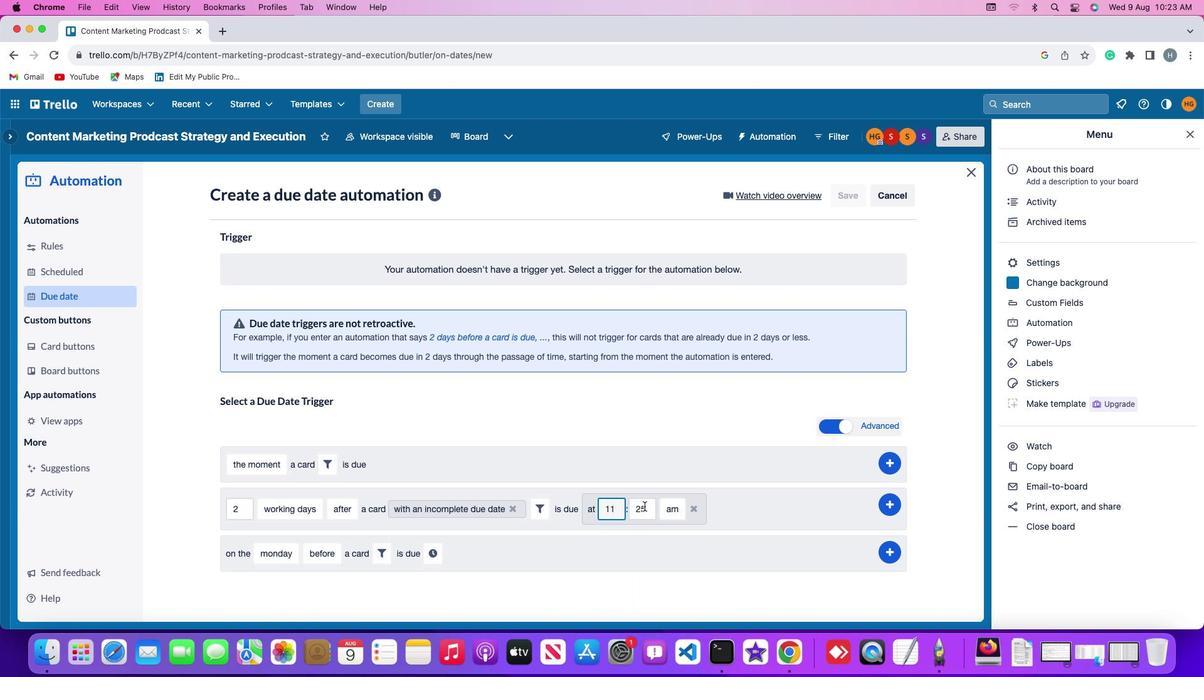 
Action: Mouse pressed left at (644, 506)
Screenshot: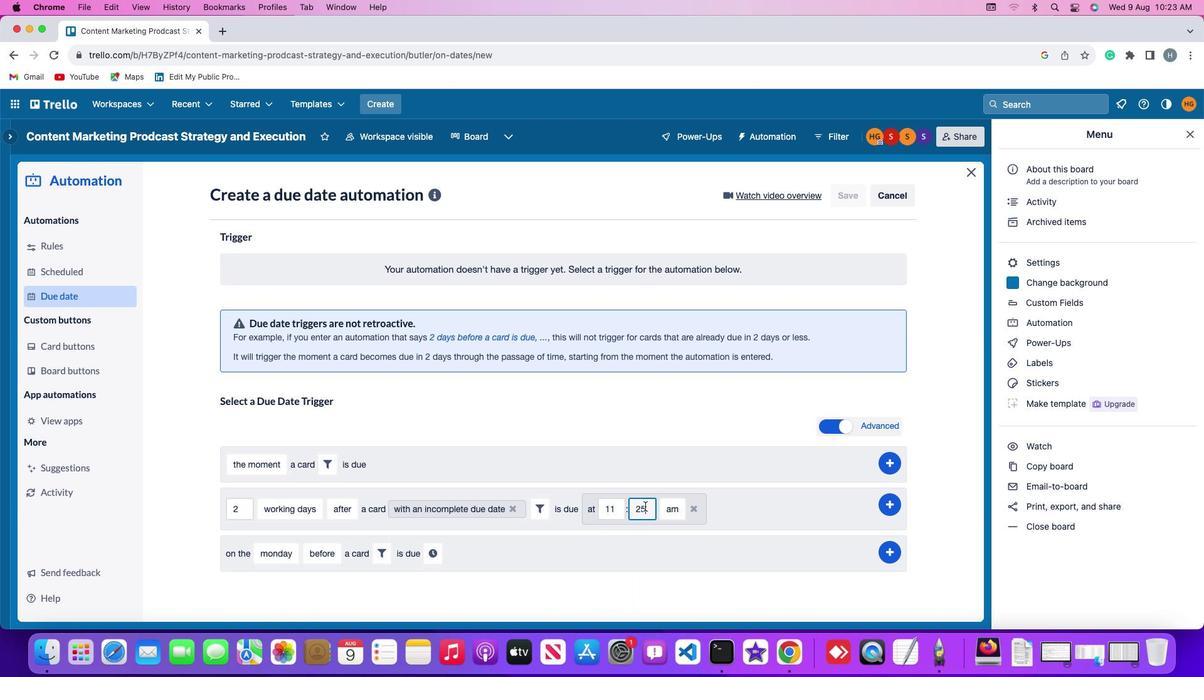 
Action: Mouse moved to (645, 506)
Screenshot: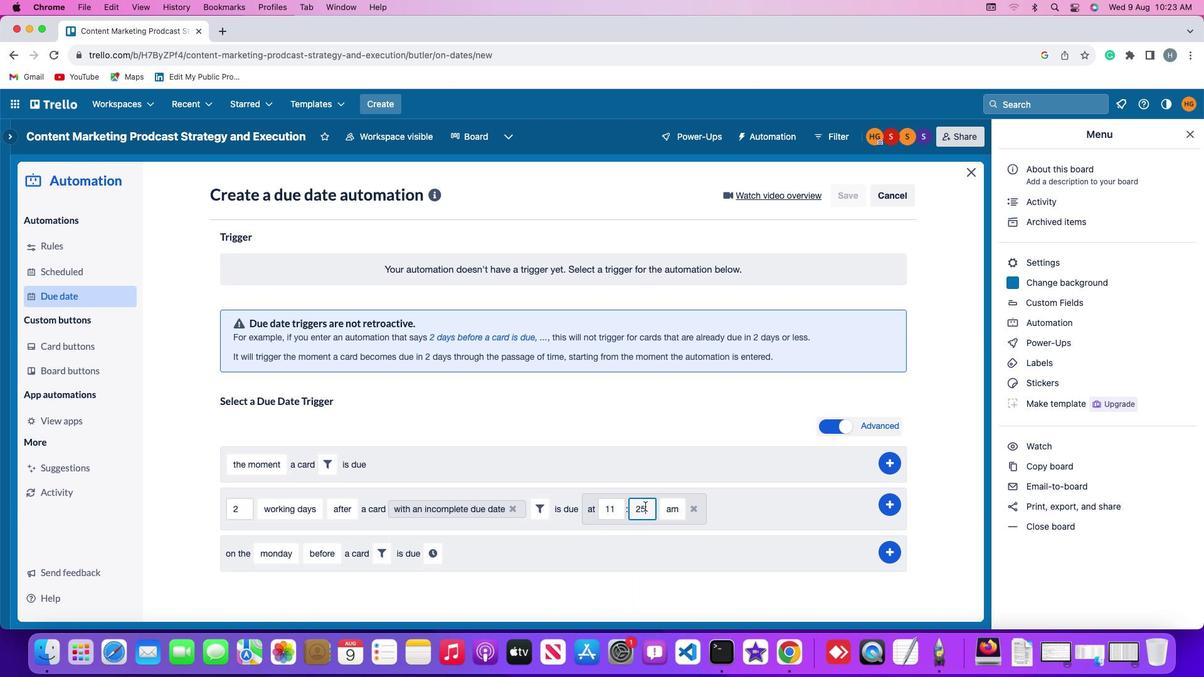 
Action: Key pressed Key.backspaceKey.backspace'0''0'
Screenshot: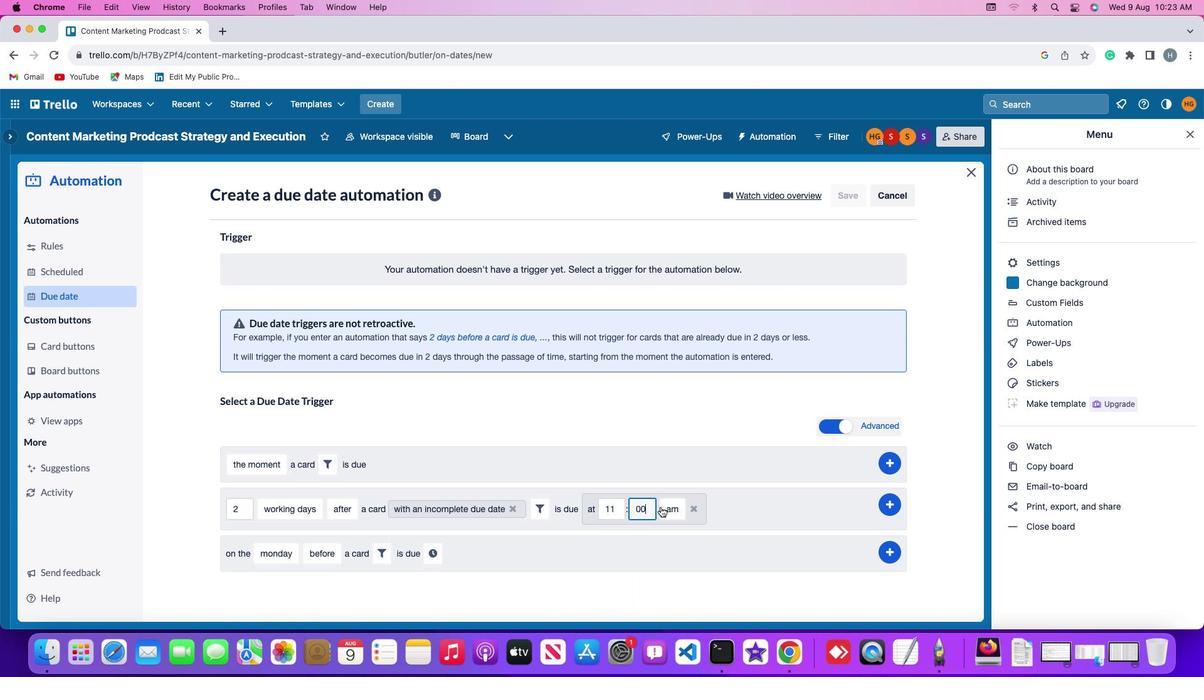 
Action: Mouse moved to (667, 506)
Screenshot: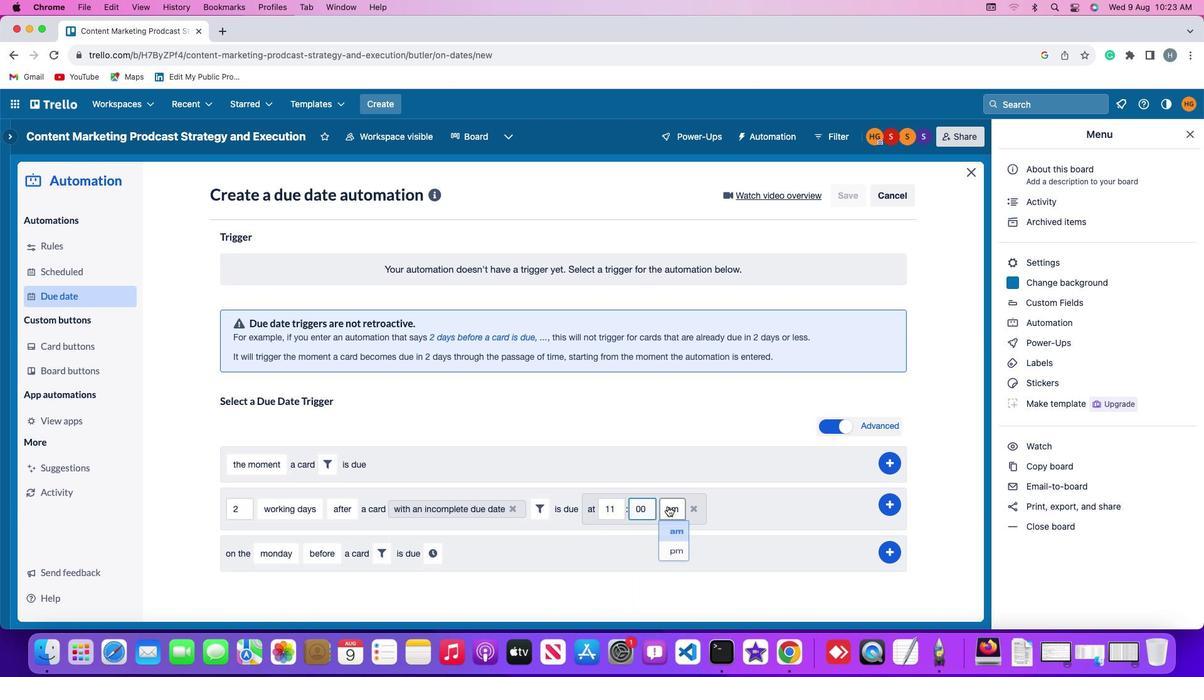 
Action: Mouse pressed left at (667, 506)
Screenshot: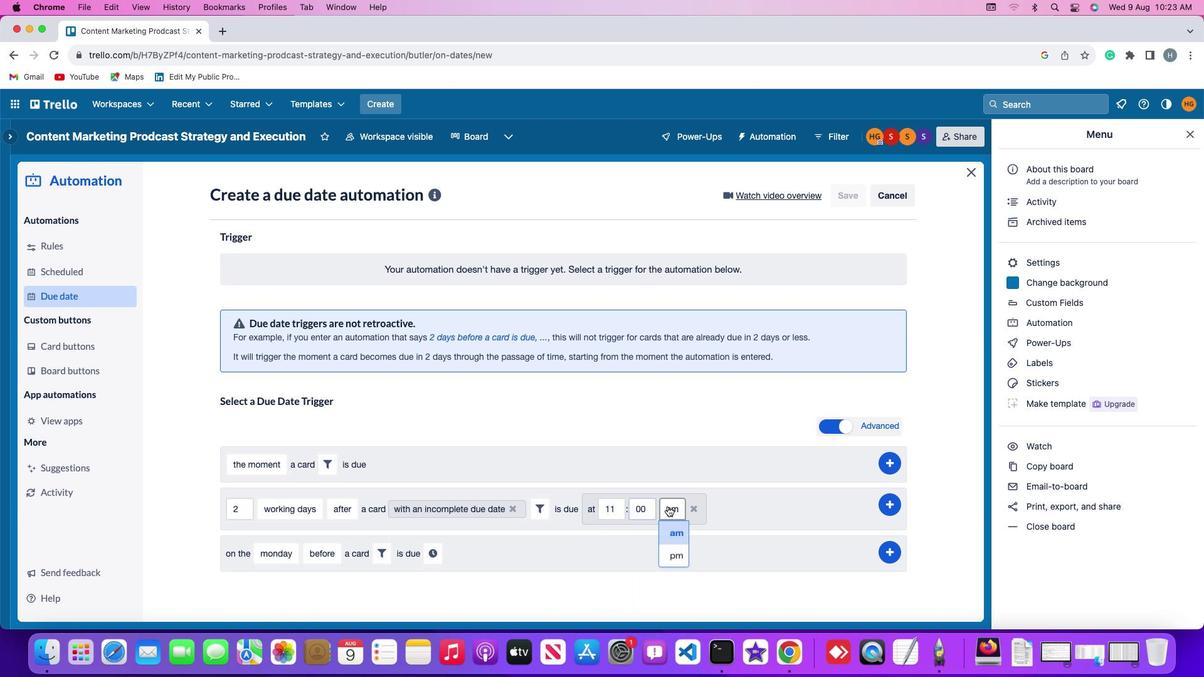 
Action: Mouse moved to (672, 530)
Screenshot: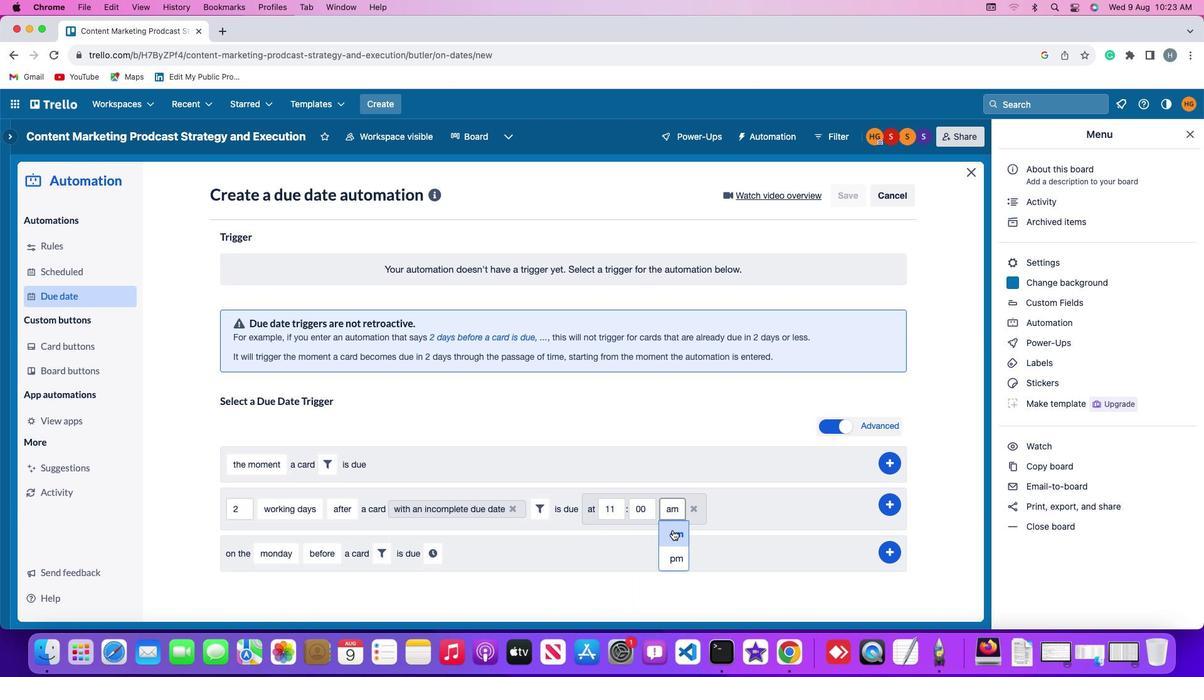 
Action: Mouse pressed left at (672, 530)
Screenshot: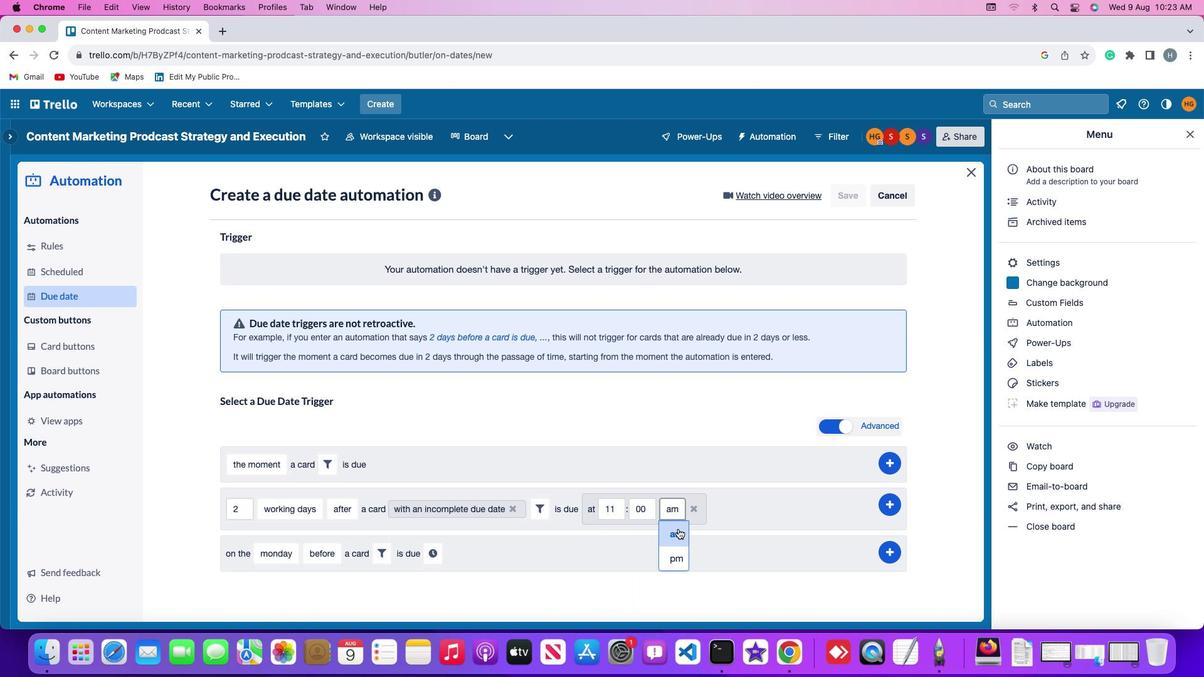 
Action: Mouse moved to (882, 500)
Screenshot: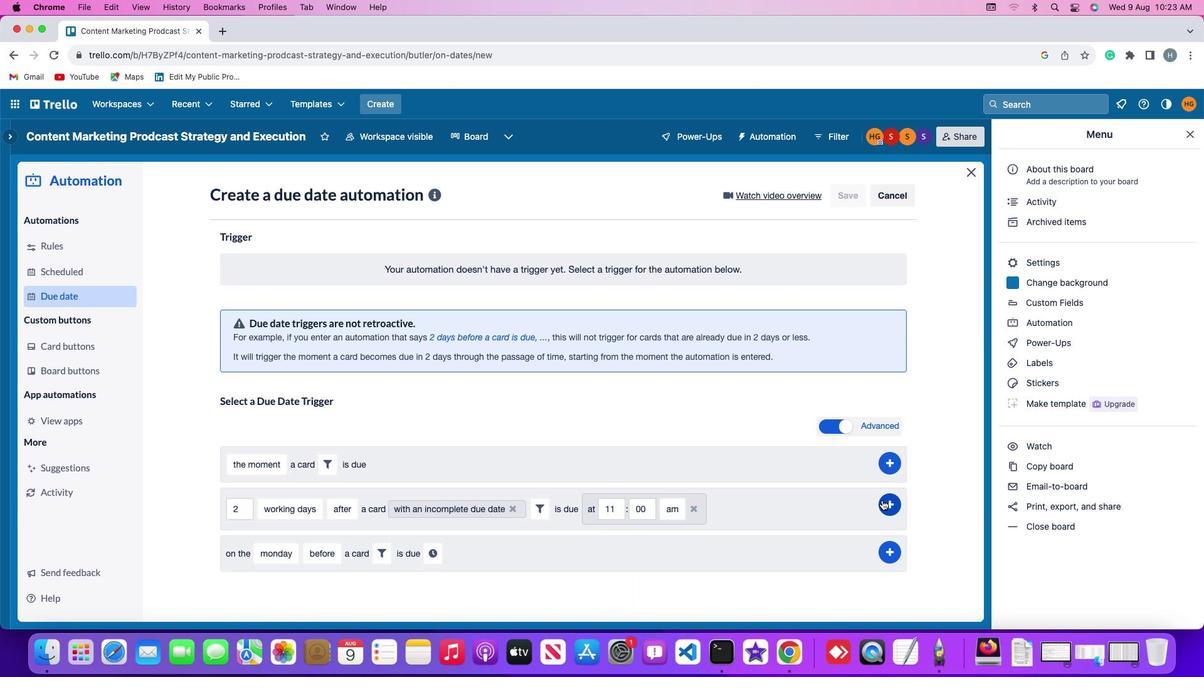 
Action: Mouse pressed left at (882, 500)
Screenshot: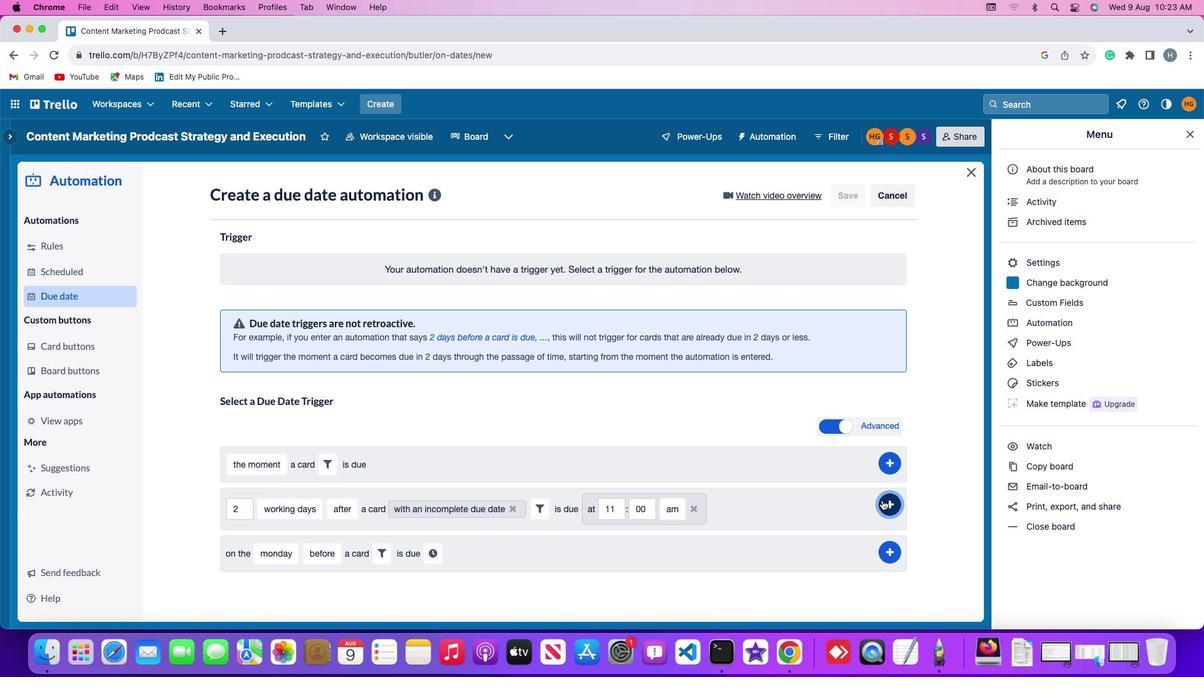 
Action: Mouse moved to (933, 394)
Screenshot: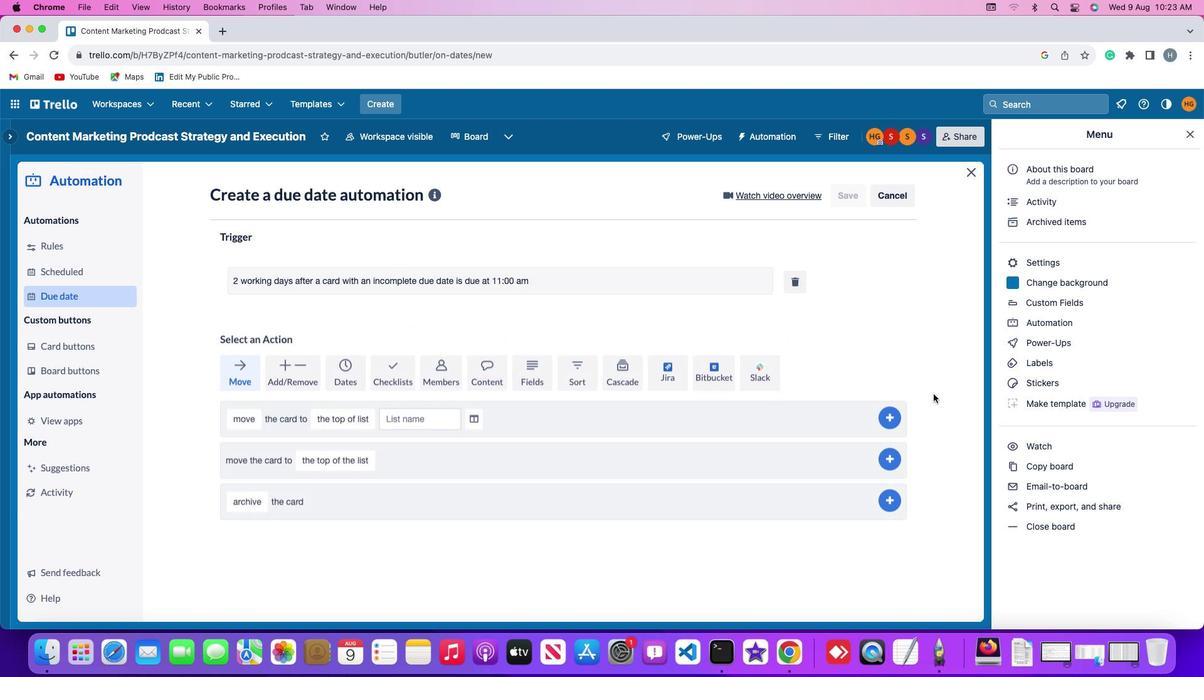 
